 Task: Find connections with filter location Lembang with filter topic #fintechwith filter profile language Potuguese with filter current company Bharat Biotech  with filter school St. Francis College for Women with filter industry Technology, Information and Internet with filter service category Budgeting with filter keywords title Animal Shelter Board Member
Action: Mouse moved to (507, 45)
Screenshot: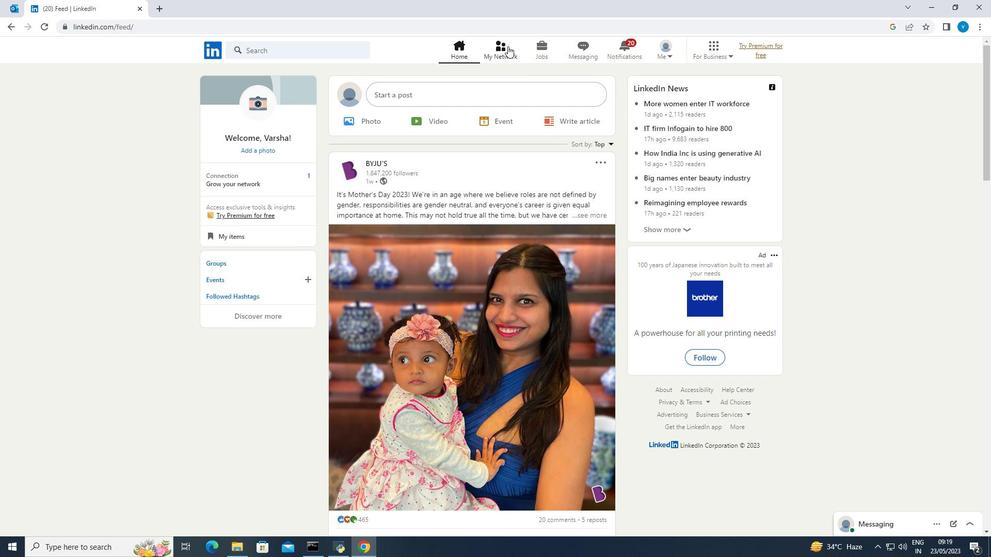 
Action: Mouse pressed left at (507, 45)
Screenshot: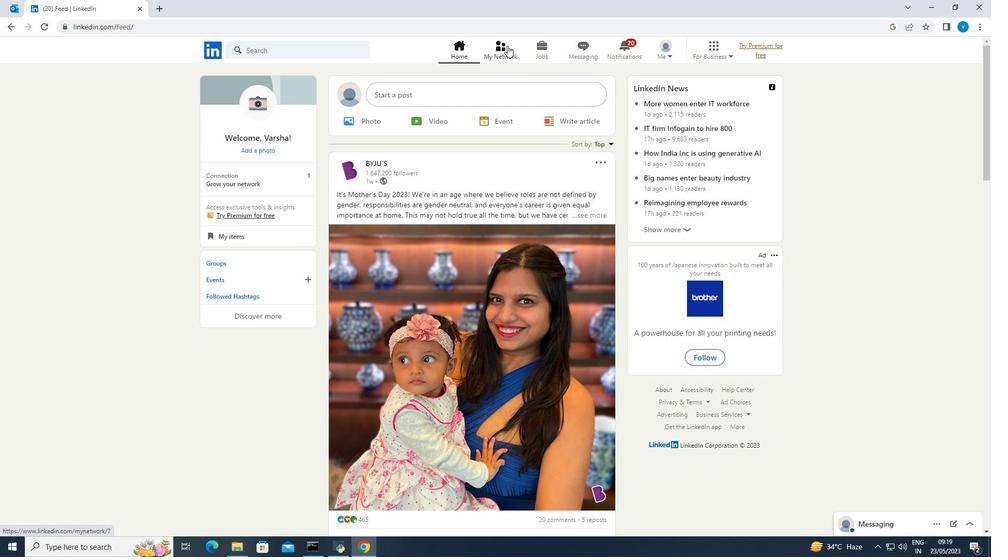
Action: Mouse moved to (295, 108)
Screenshot: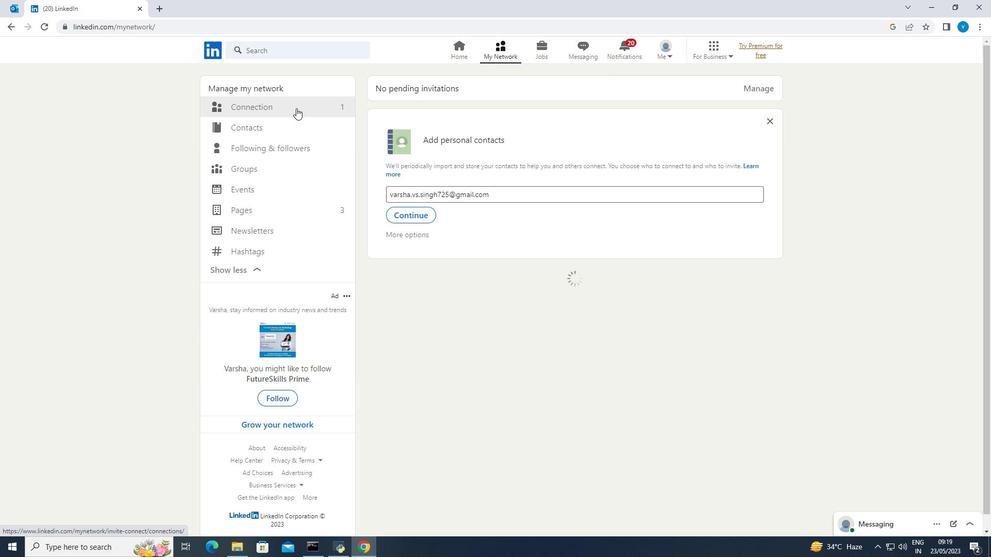 
Action: Mouse pressed left at (295, 108)
Screenshot: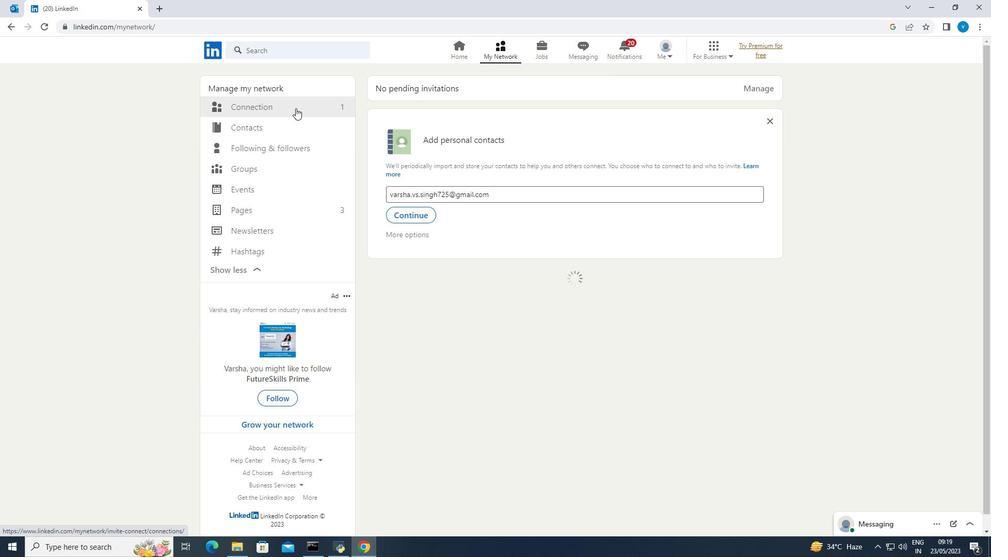 
Action: Mouse moved to (562, 108)
Screenshot: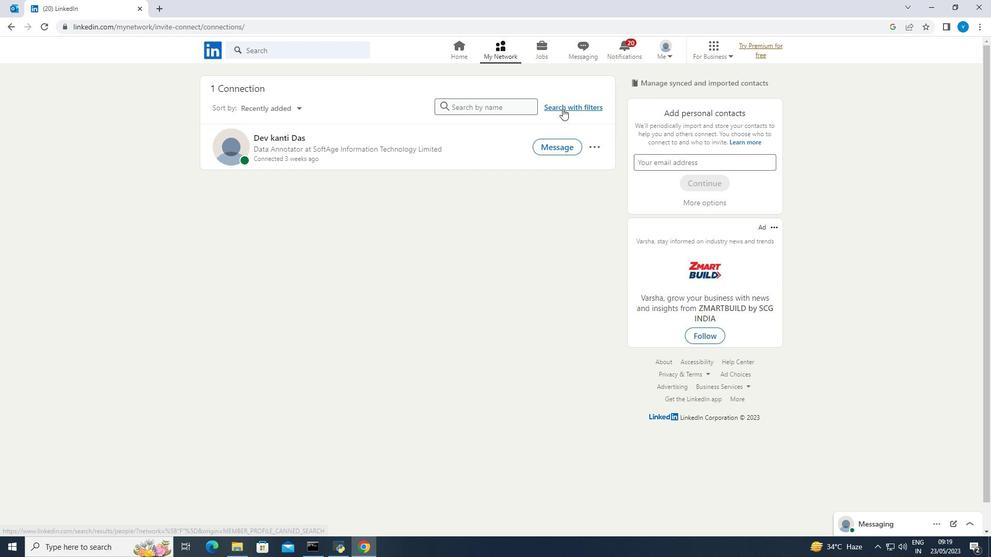 
Action: Mouse pressed left at (562, 108)
Screenshot: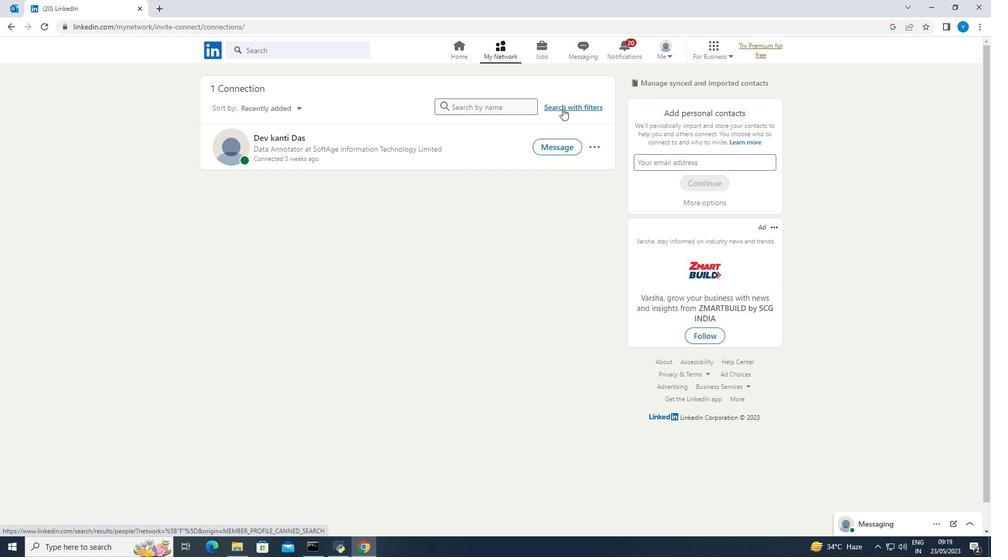 
Action: Mouse moved to (526, 81)
Screenshot: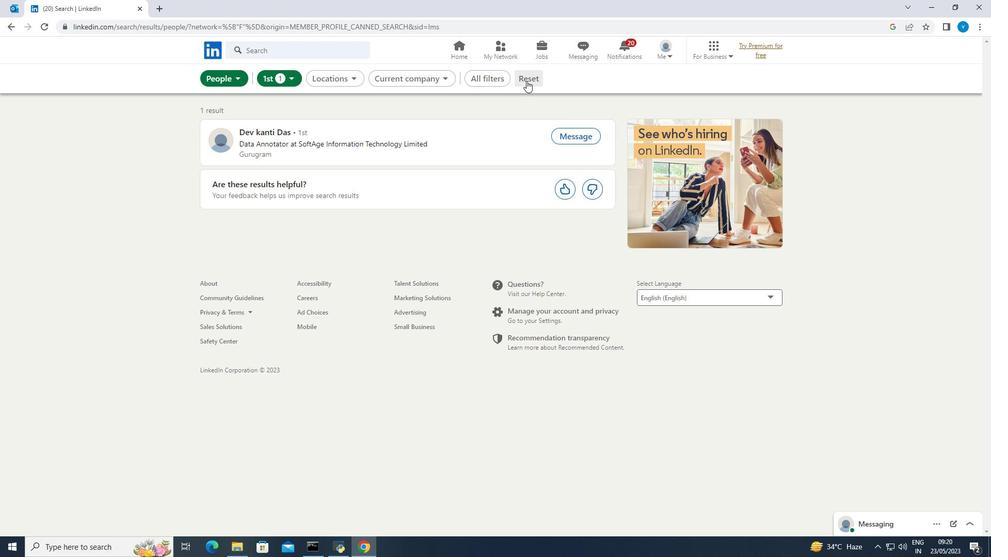 
Action: Mouse pressed left at (526, 81)
Screenshot: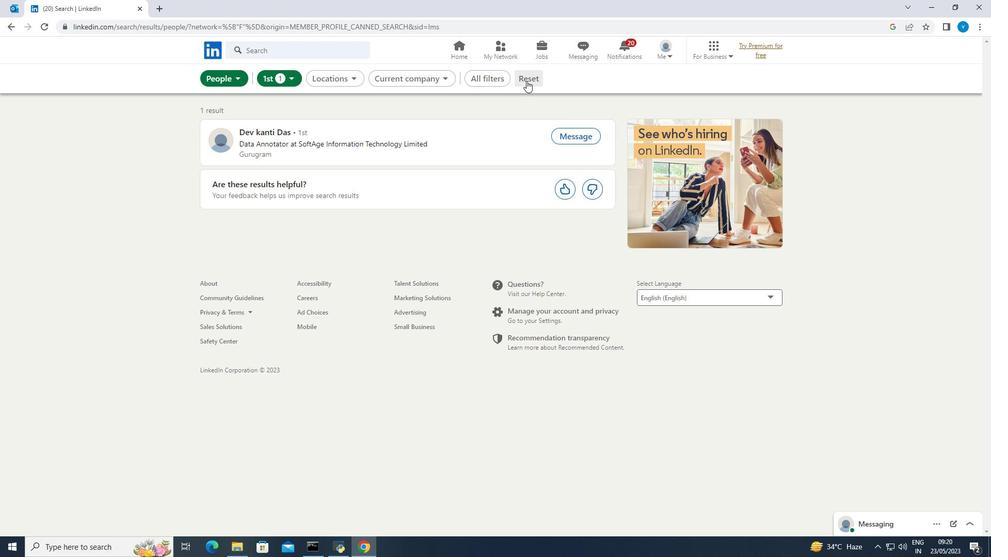 
Action: Mouse moved to (522, 81)
Screenshot: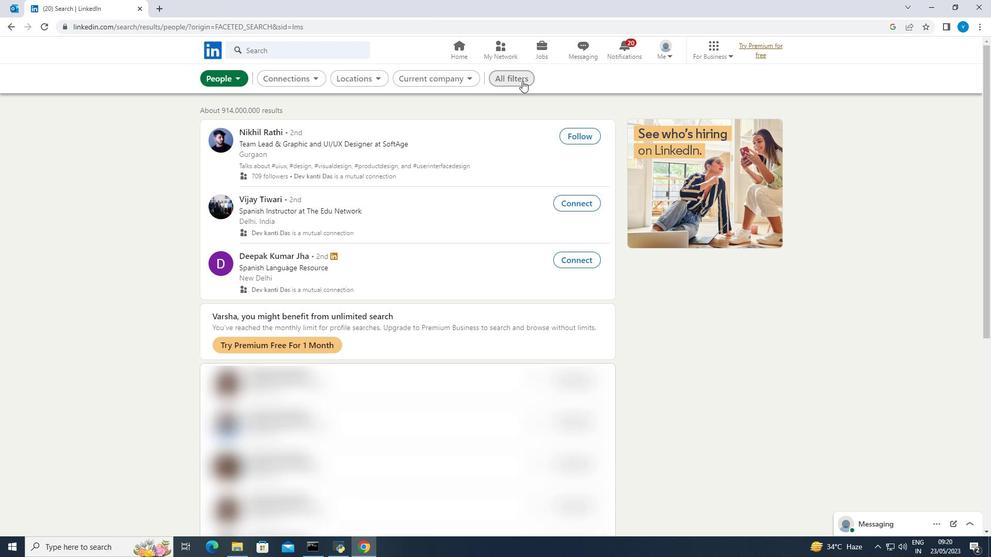 
Action: Mouse pressed left at (522, 81)
Screenshot: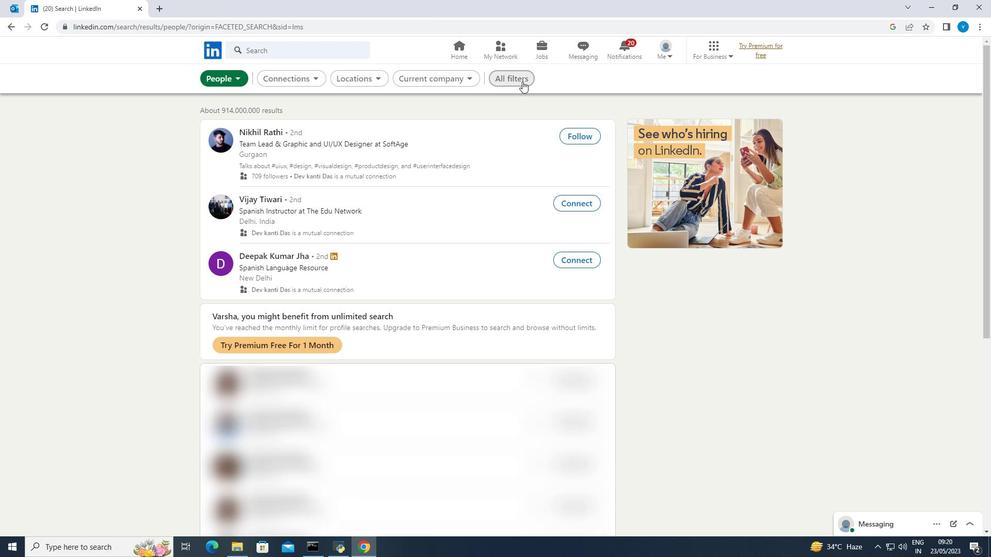 
Action: Mouse moved to (869, 396)
Screenshot: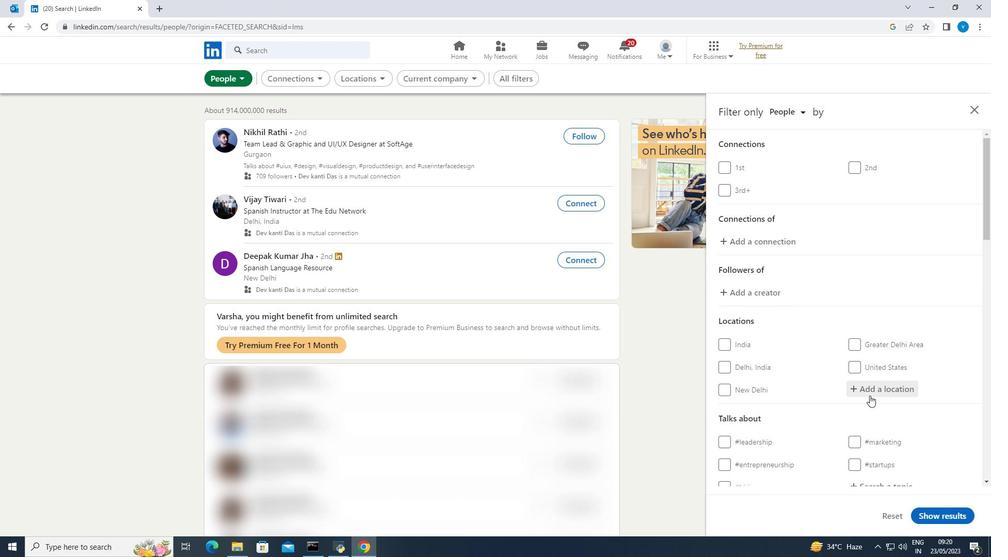 
Action: Mouse pressed left at (869, 396)
Screenshot: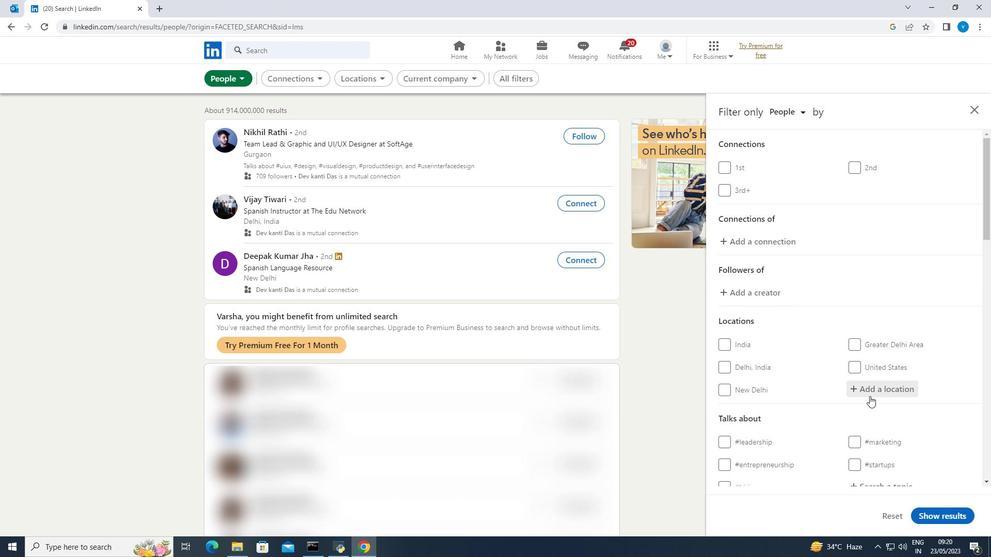 
Action: Mouse moved to (868, 390)
Screenshot: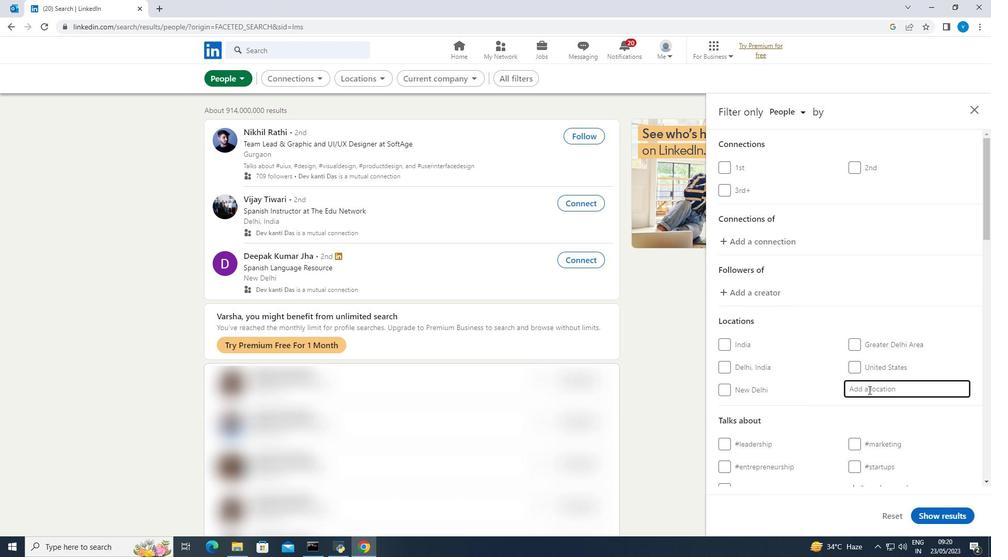 
Action: Key pressed <Key.shift><Key.shift><Key.shift><Key.shift>Lembang
Screenshot: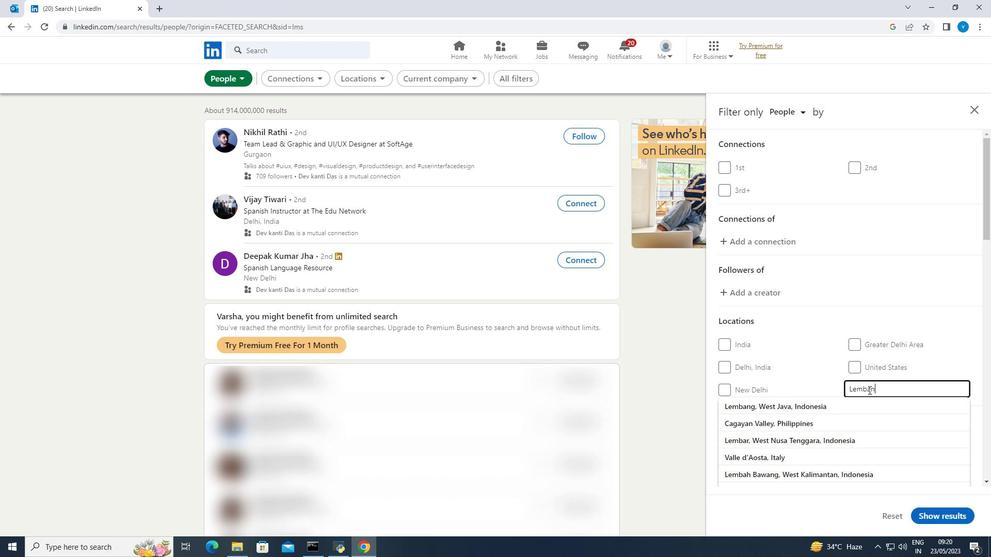 
Action: Mouse moved to (857, 401)
Screenshot: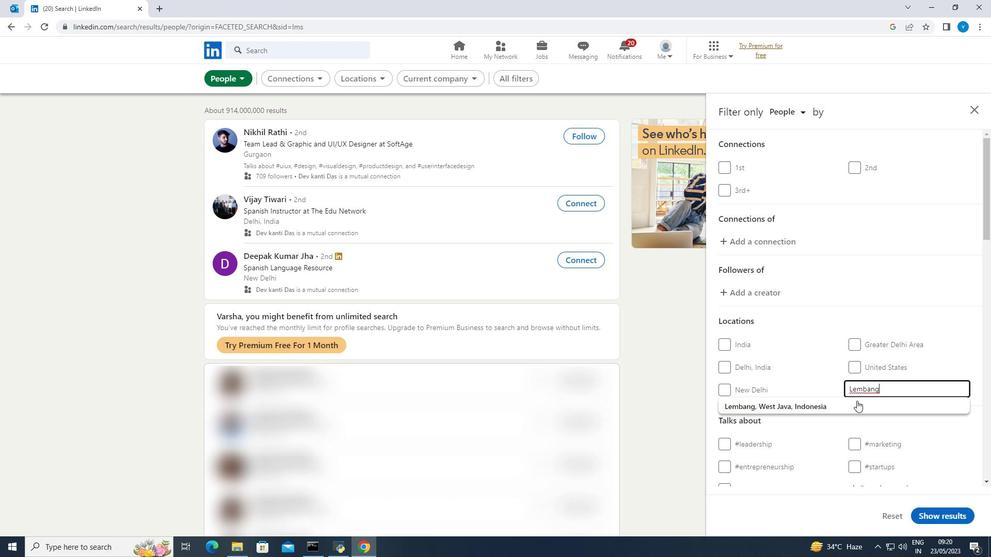 
Action: Mouse scrolled (857, 400) with delta (0, 0)
Screenshot: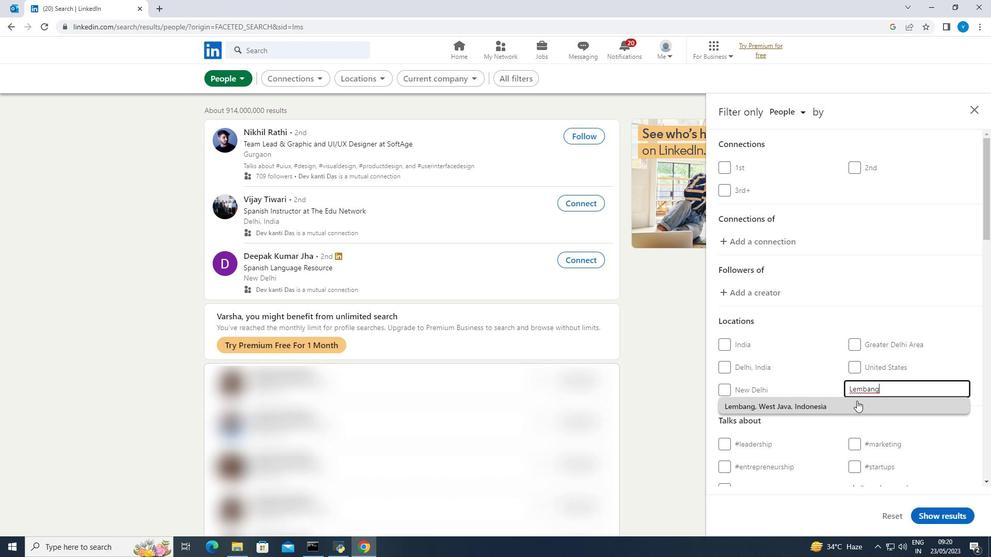 
Action: Mouse moved to (867, 433)
Screenshot: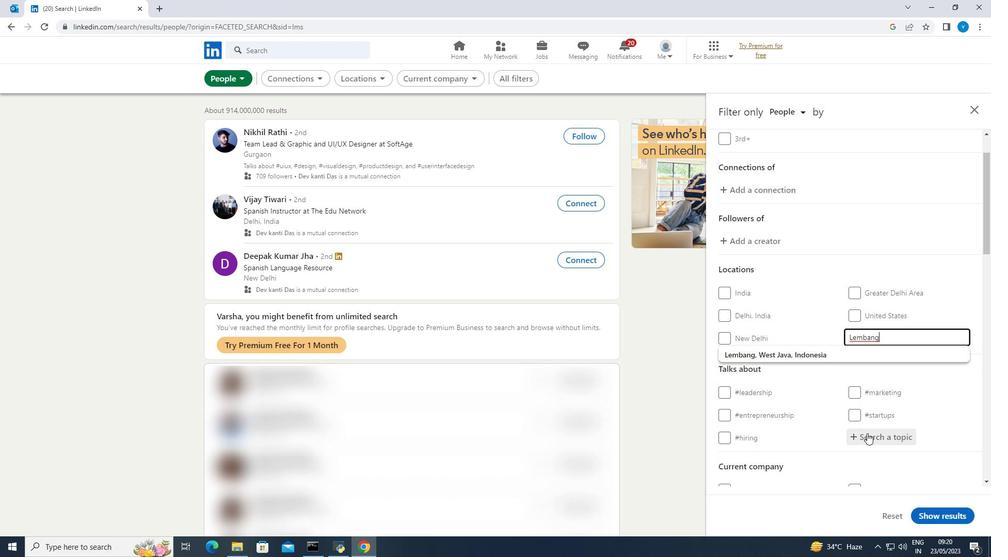 
Action: Mouse pressed left at (867, 433)
Screenshot: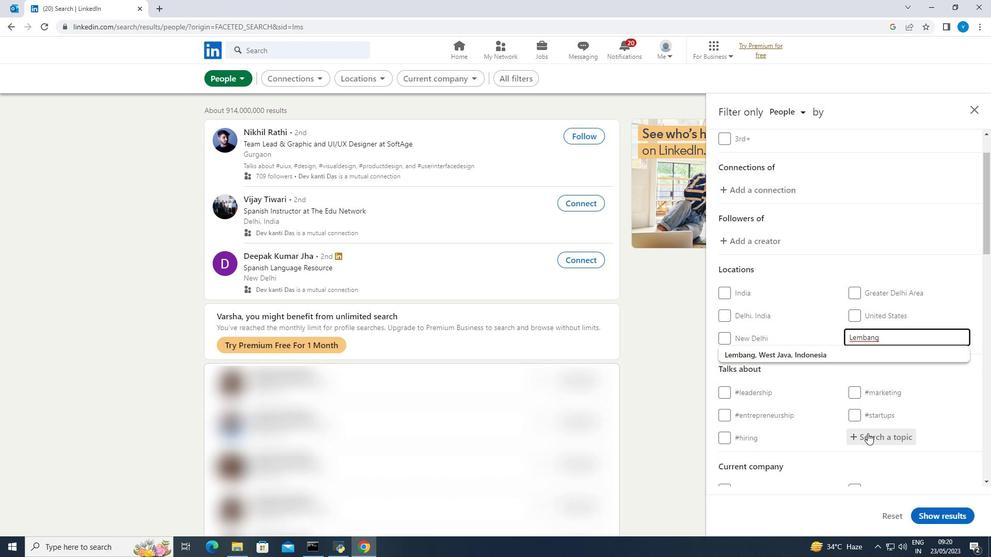 
Action: Key pressed fintech
Screenshot: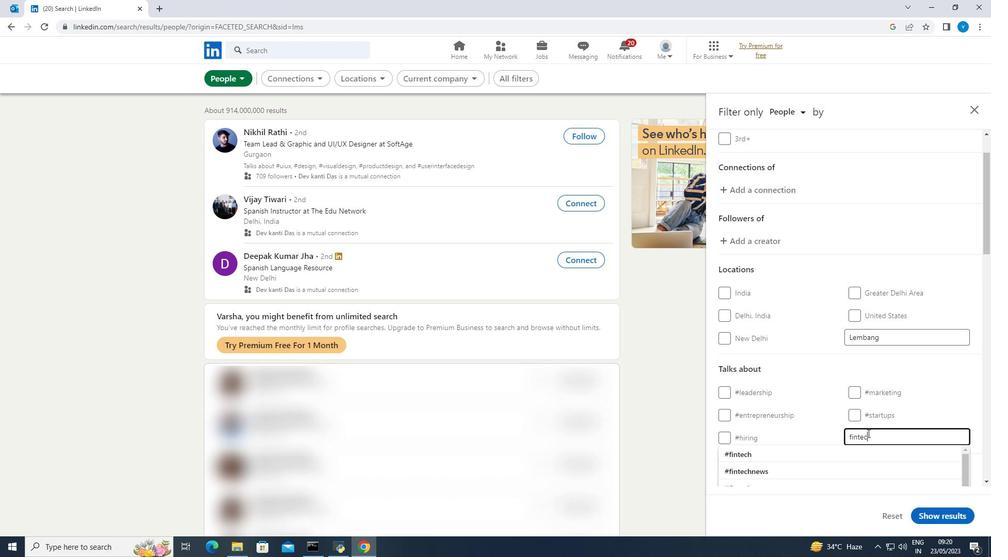 
Action: Mouse moved to (811, 416)
Screenshot: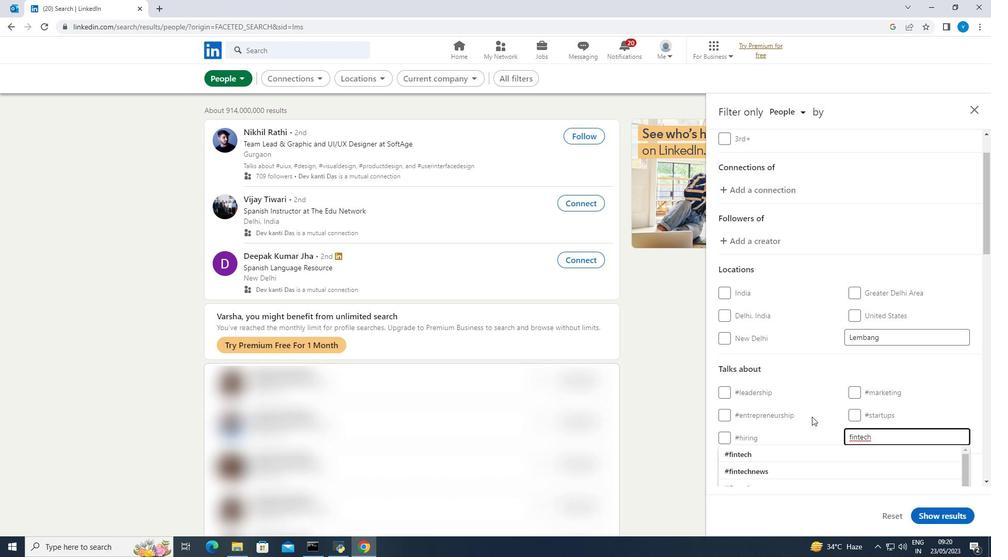 
Action: Mouse scrolled (811, 416) with delta (0, 0)
Screenshot: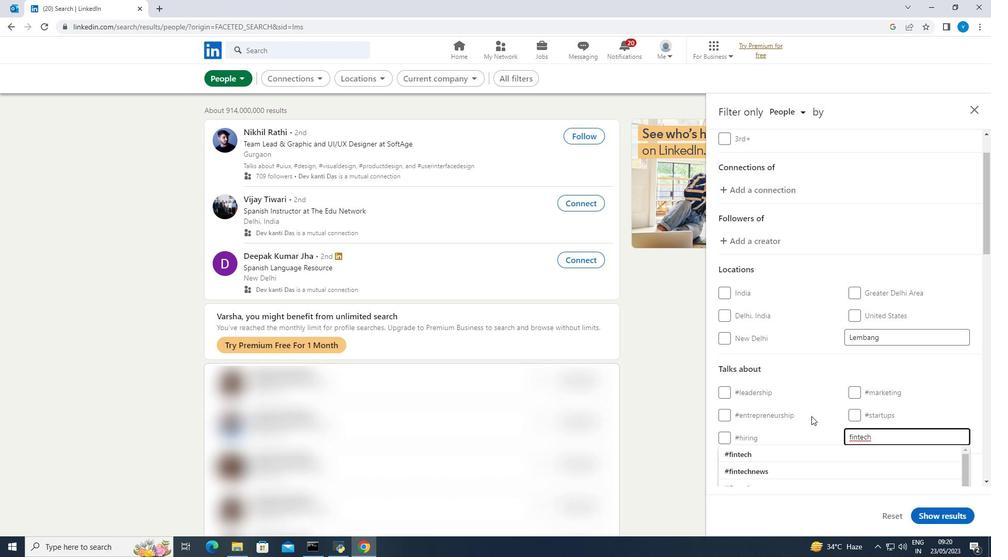 
Action: Mouse moved to (813, 407)
Screenshot: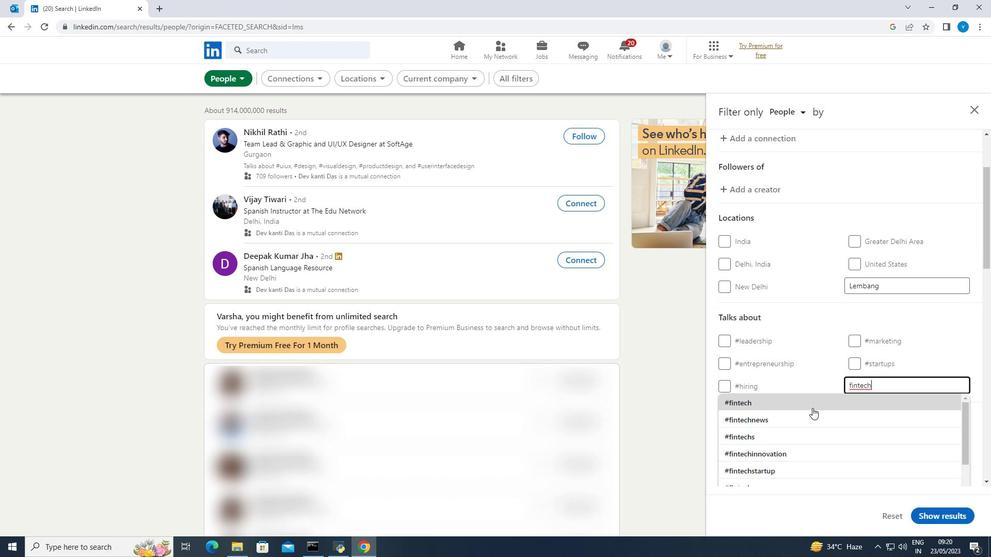 
Action: Mouse pressed left at (813, 407)
Screenshot: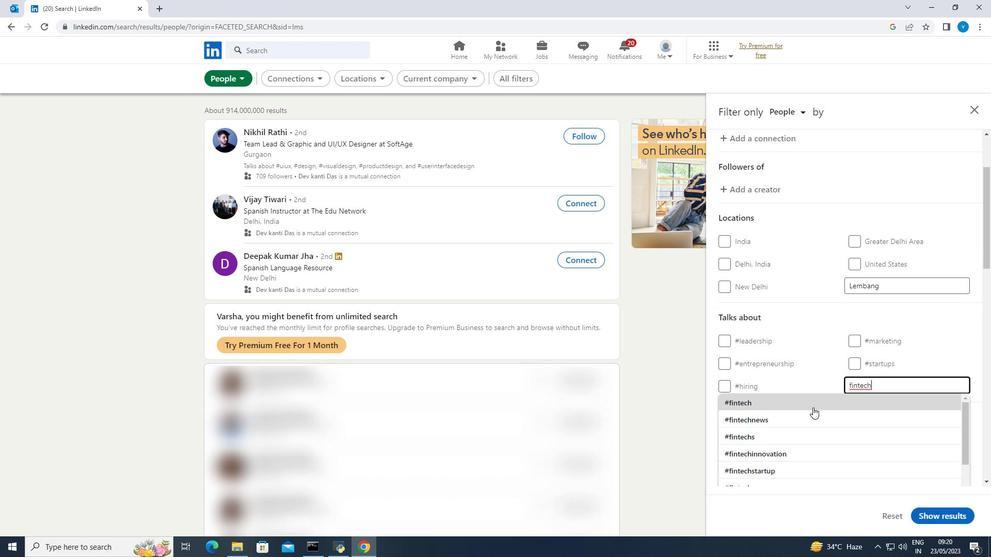 
Action: Mouse moved to (814, 406)
Screenshot: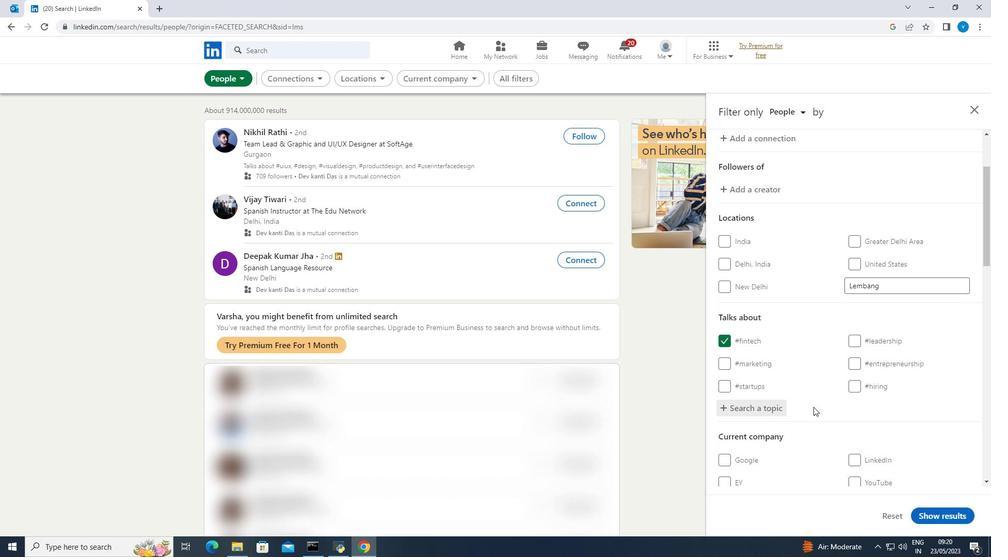 
Action: Mouse scrolled (814, 405) with delta (0, 0)
Screenshot: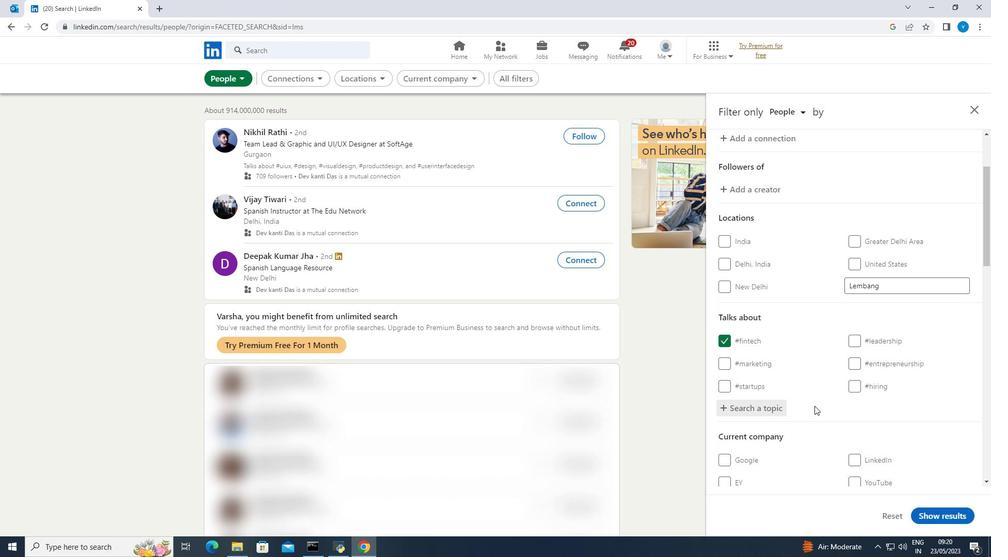 
Action: Mouse scrolled (814, 405) with delta (0, 0)
Screenshot: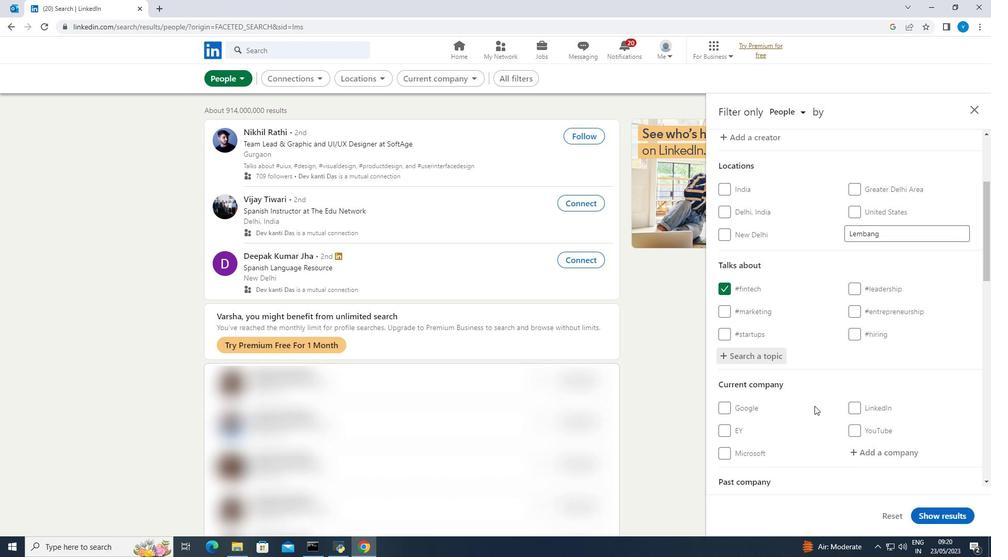 
Action: Mouse scrolled (814, 405) with delta (0, 0)
Screenshot: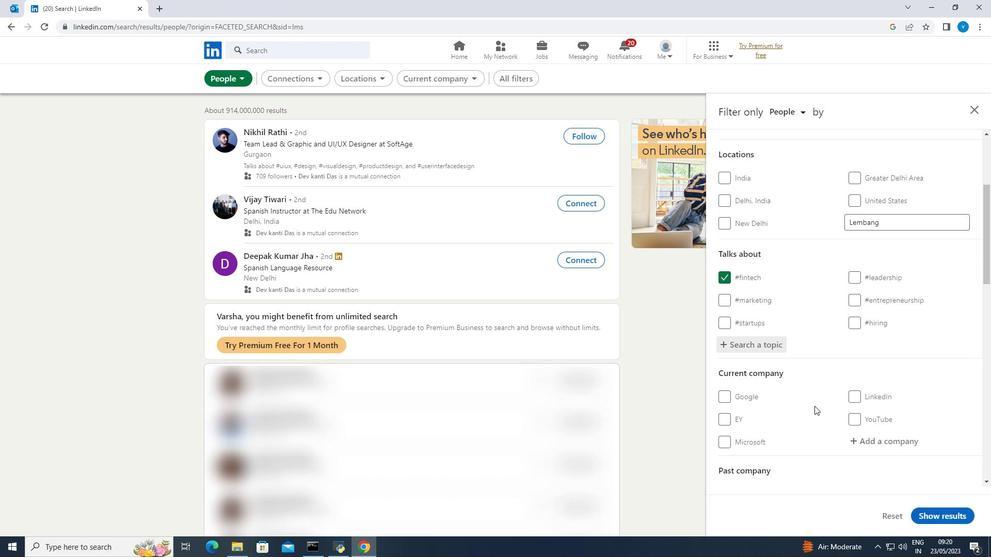 
Action: Mouse scrolled (814, 405) with delta (0, 0)
Screenshot: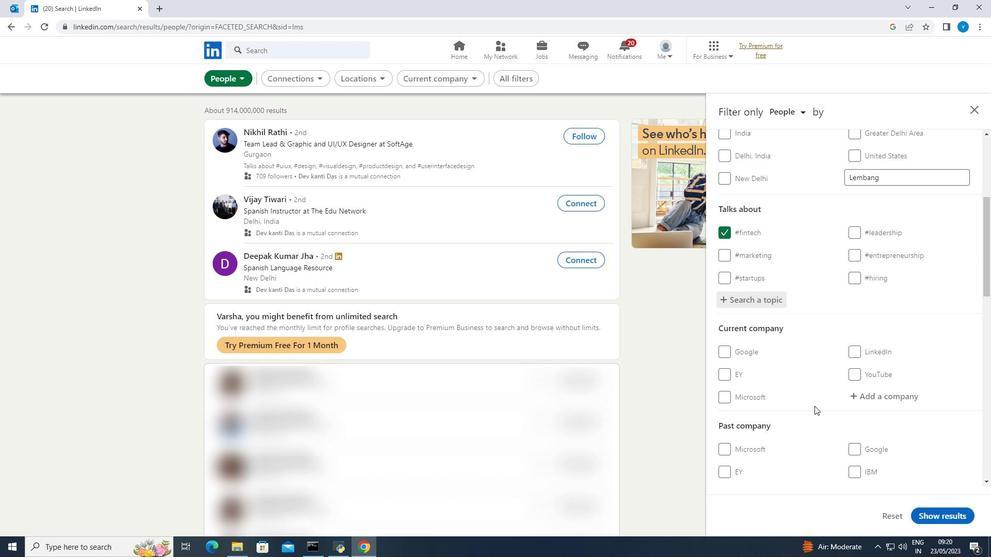 
Action: Mouse scrolled (814, 405) with delta (0, 0)
Screenshot: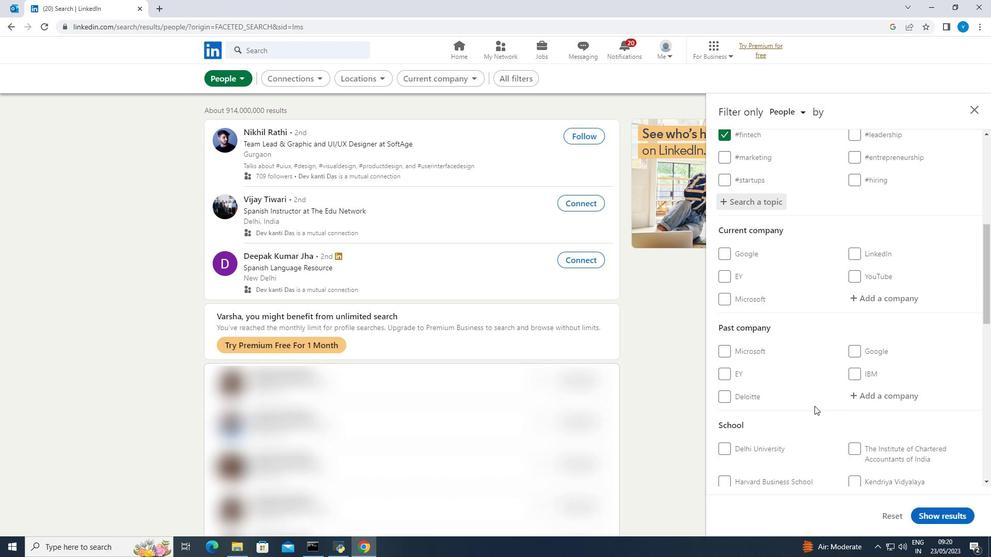
Action: Mouse scrolled (814, 405) with delta (0, 0)
Screenshot: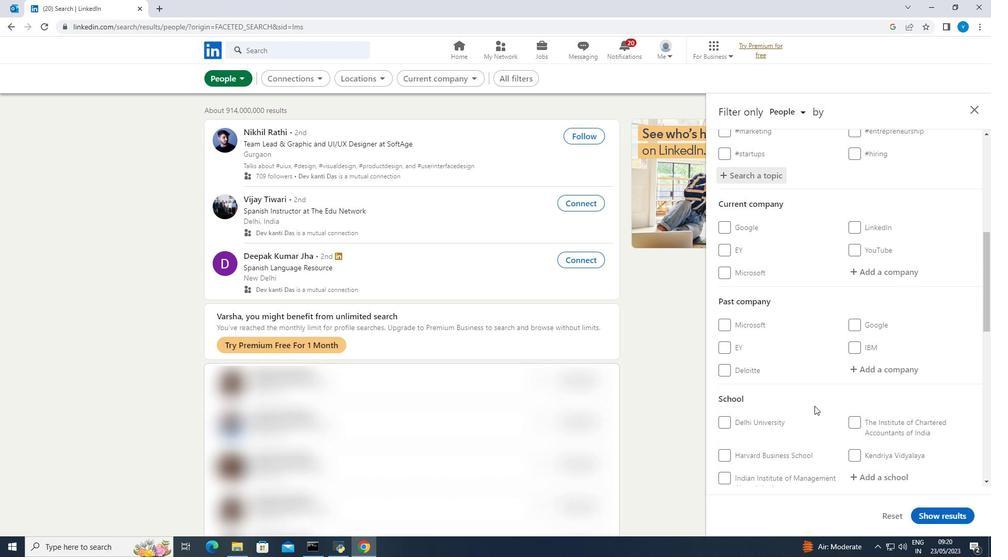 
Action: Mouse scrolled (814, 405) with delta (0, 0)
Screenshot: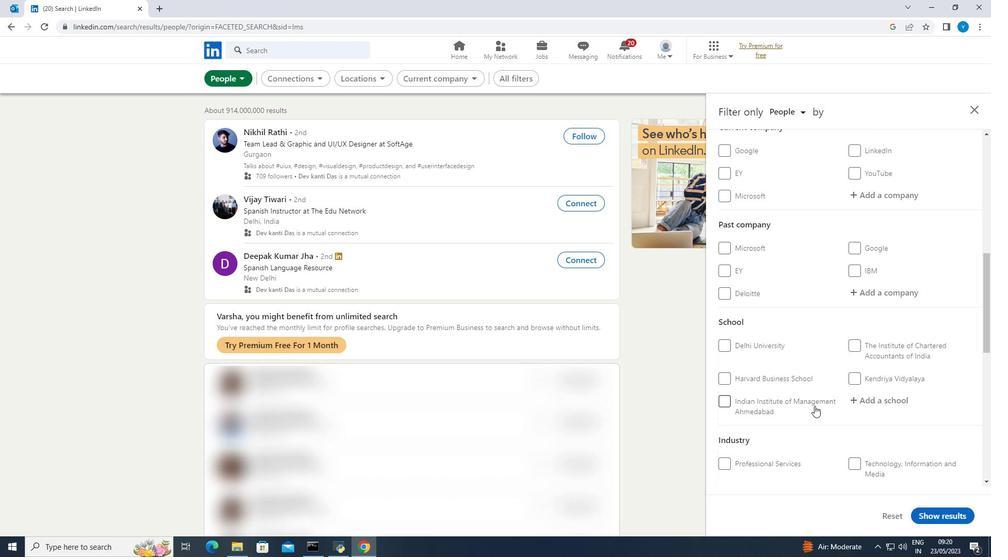 
Action: Mouse scrolled (814, 405) with delta (0, 0)
Screenshot: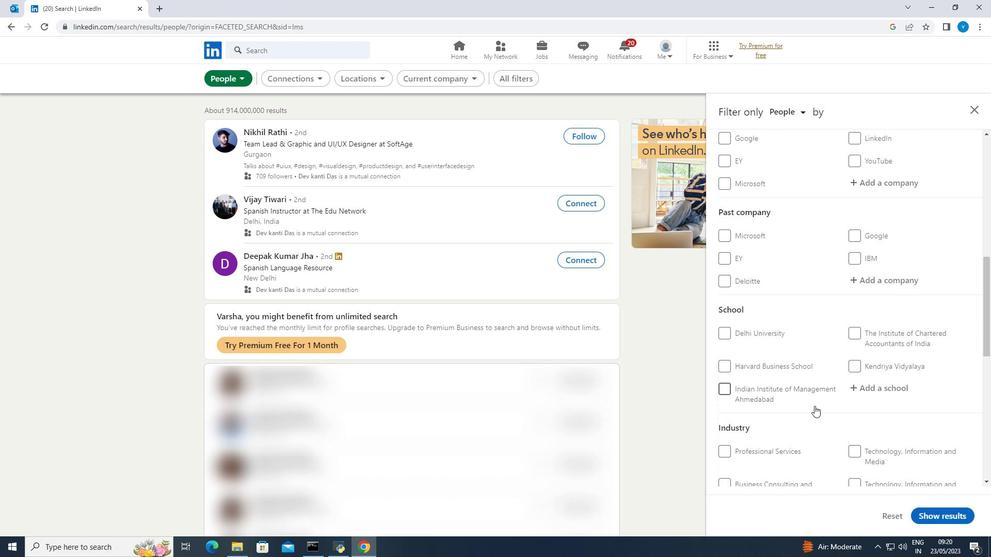 
Action: Mouse scrolled (814, 405) with delta (0, 0)
Screenshot: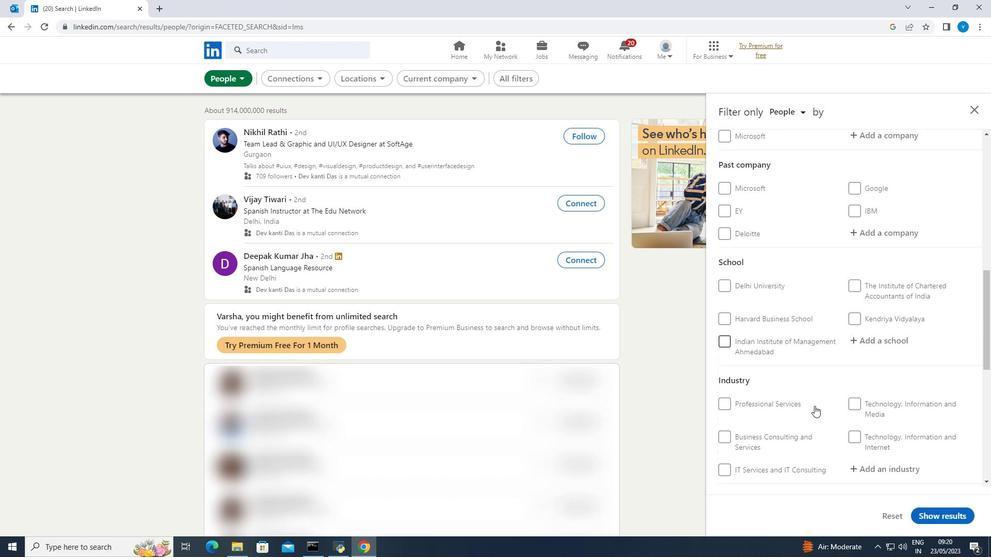 
Action: Mouse scrolled (814, 405) with delta (0, 0)
Screenshot: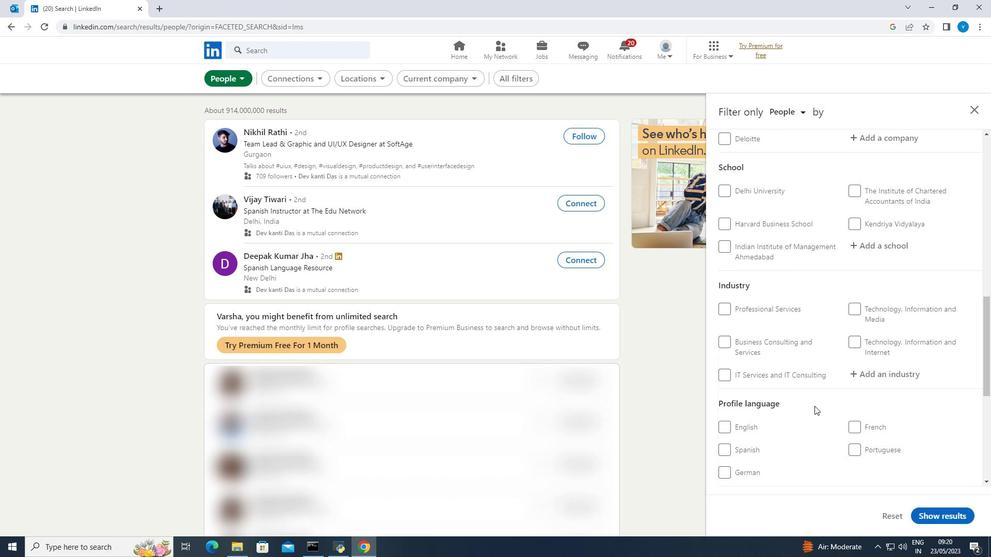 
Action: Mouse moved to (853, 398)
Screenshot: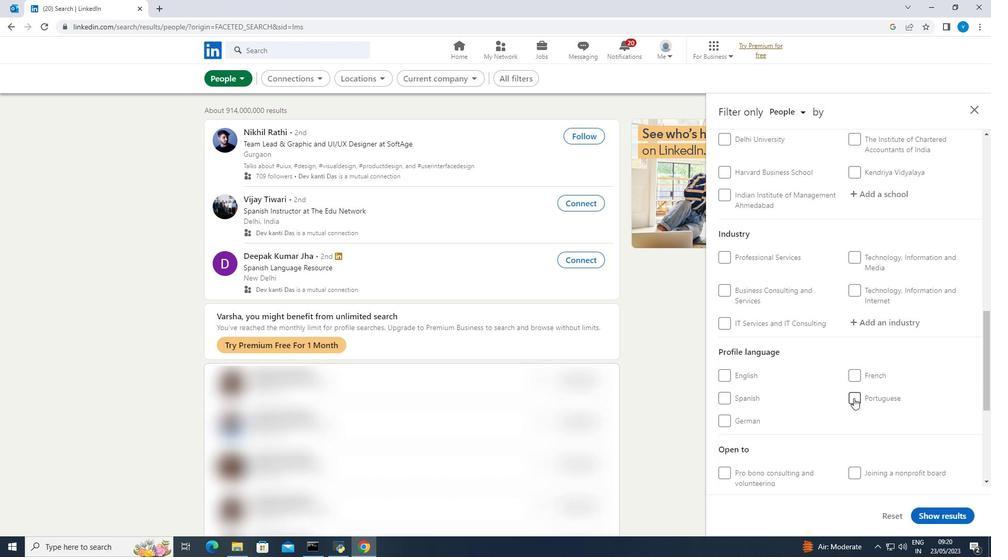 
Action: Mouse pressed left at (853, 398)
Screenshot: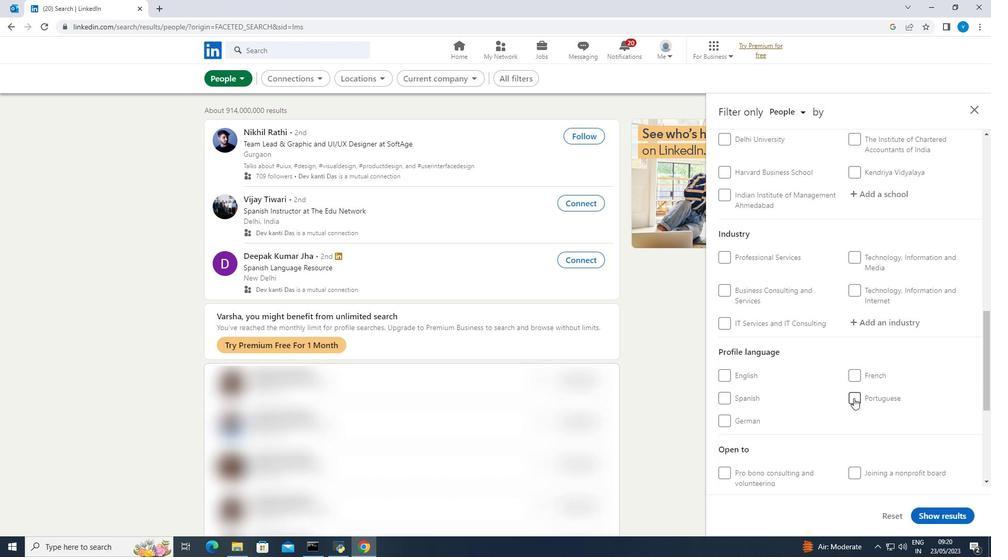 
Action: Mouse moved to (820, 387)
Screenshot: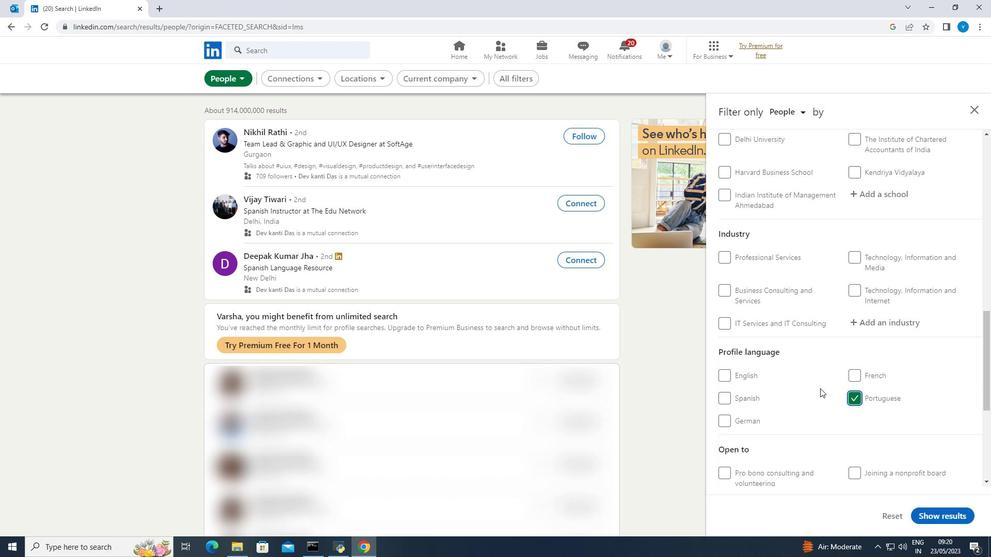 
Action: Mouse scrolled (820, 387) with delta (0, 0)
Screenshot: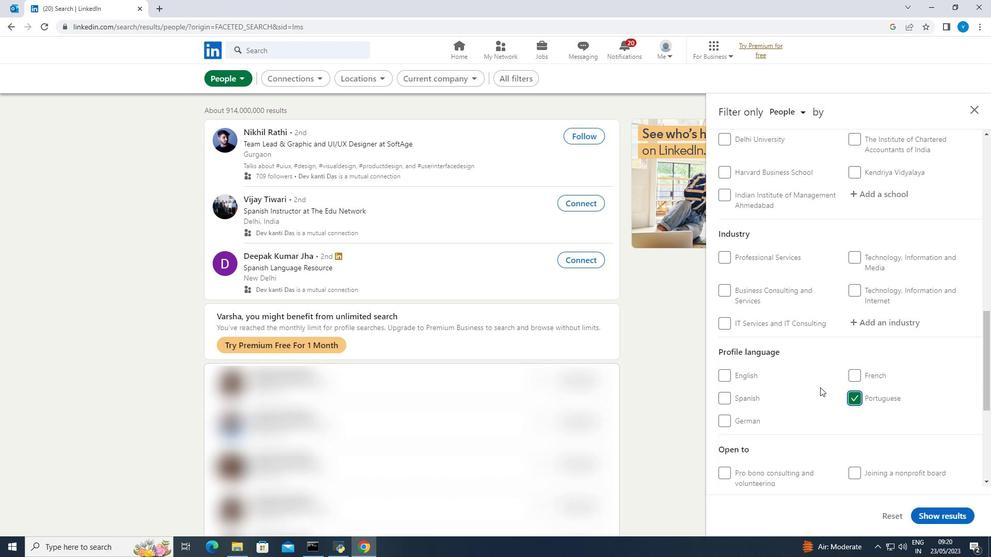 
Action: Mouse scrolled (820, 387) with delta (0, 0)
Screenshot: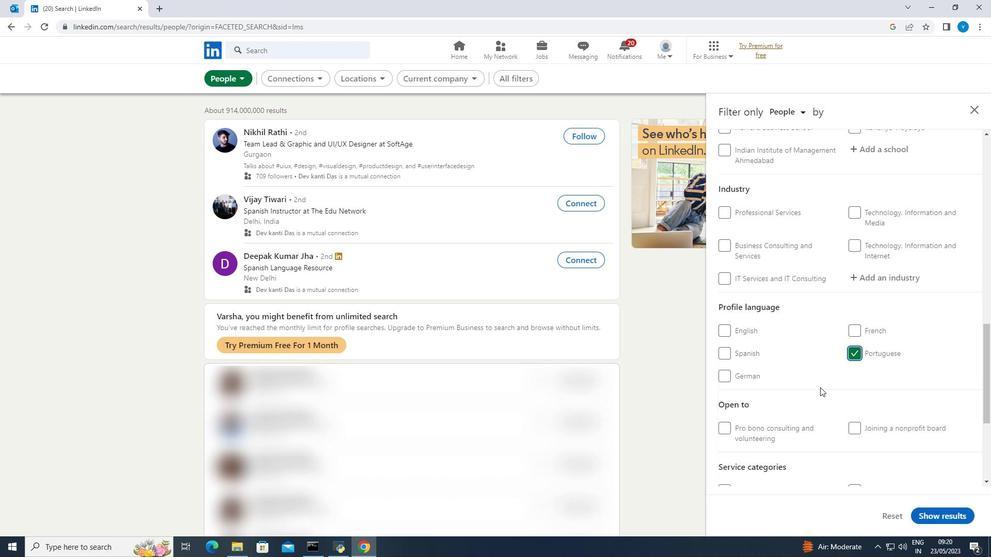 
Action: Mouse scrolled (820, 388) with delta (0, 0)
Screenshot: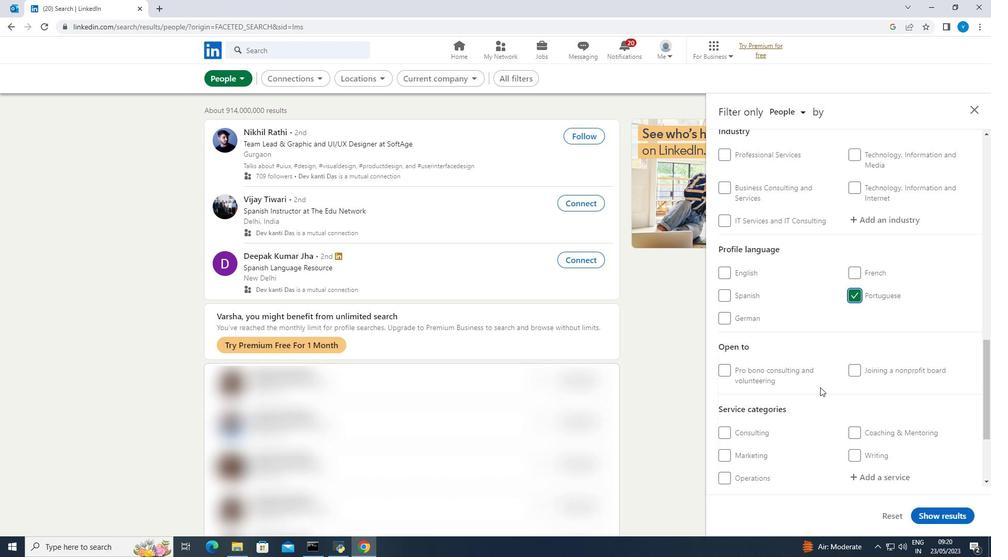 
Action: Mouse scrolled (820, 388) with delta (0, 0)
Screenshot: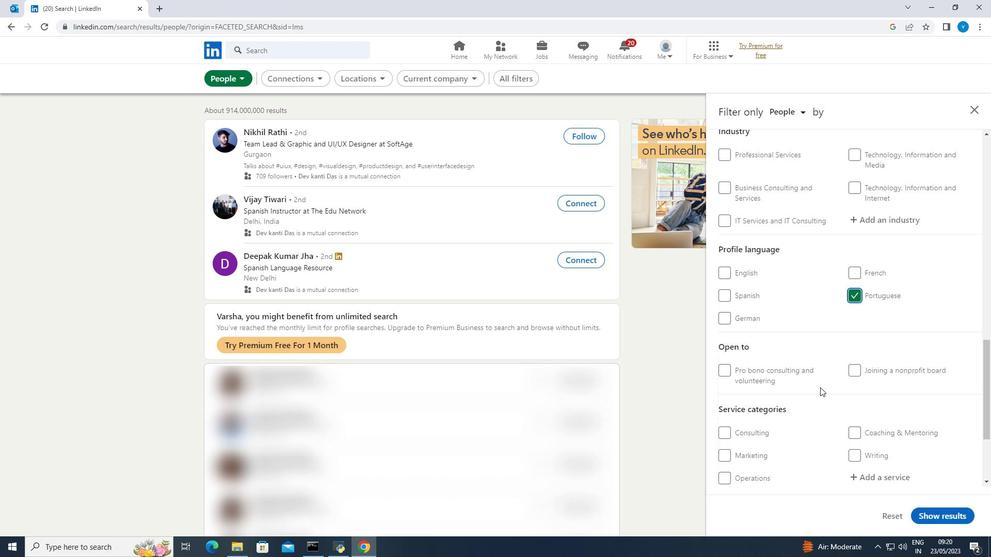
Action: Mouse scrolled (820, 388) with delta (0, 0)
Screenshot: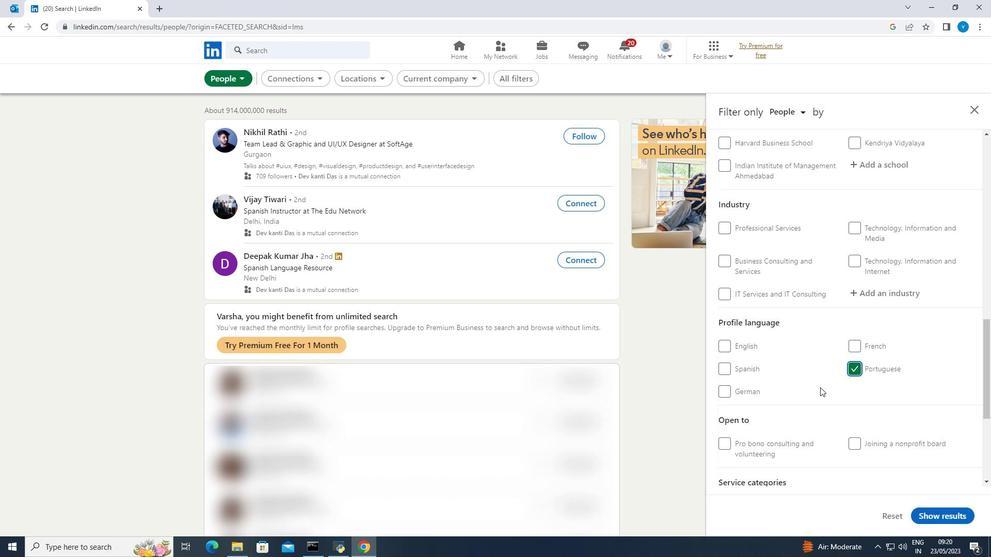 
Action: Mouse scrolled (820, 388) with delta (0, 0)
Screenshot: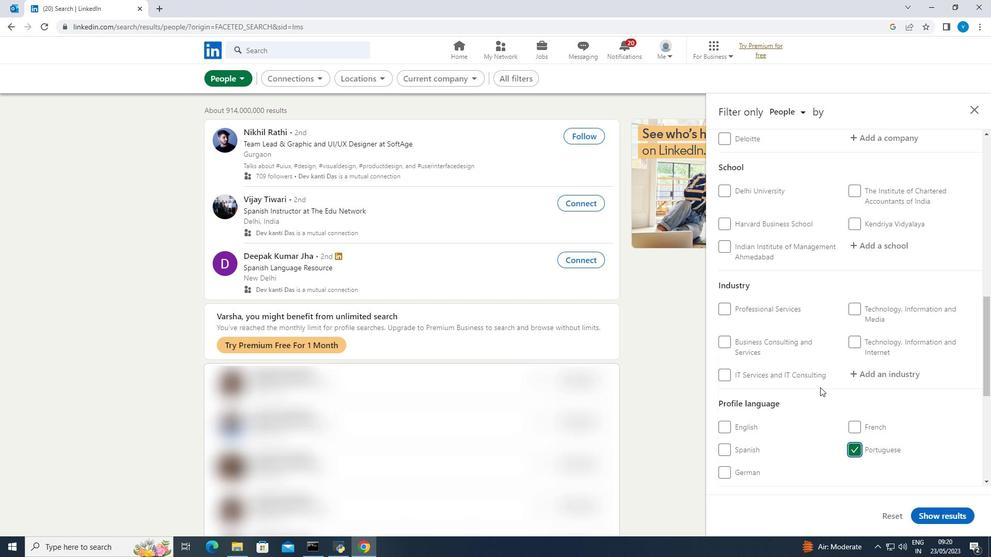 
Action: Mouse scrolled (820, 388) with delta (0, 0)
Screenshot: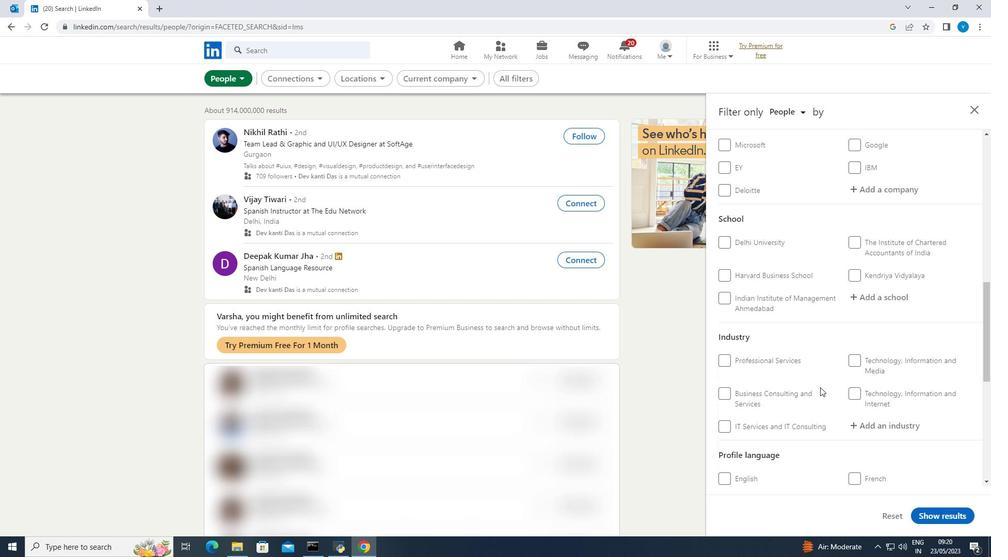
Action: Mouse scrolled (820, 388) with delta (0, 0)
Screenshot: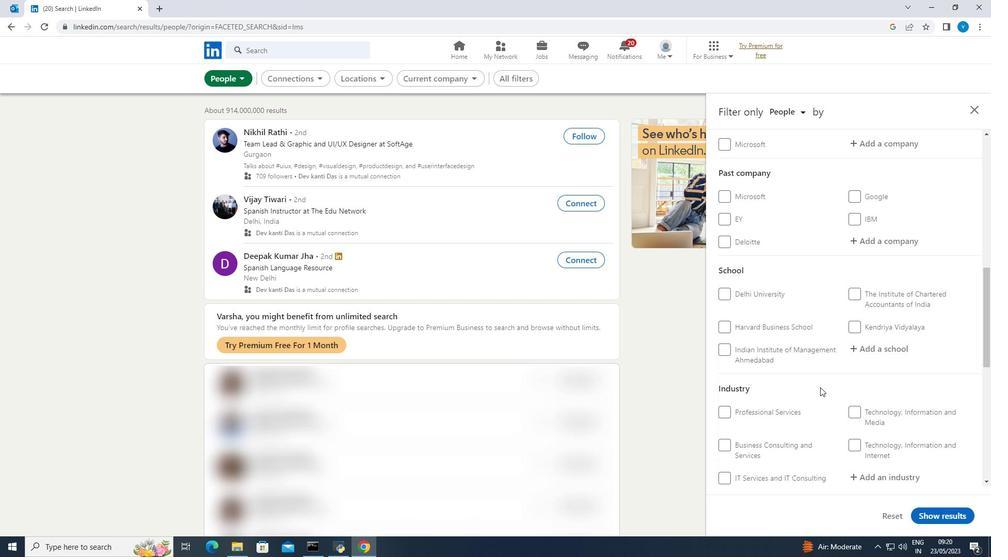 
Action: Mouse scrolled (820, 388) with delta (0, 0)
Screenshot: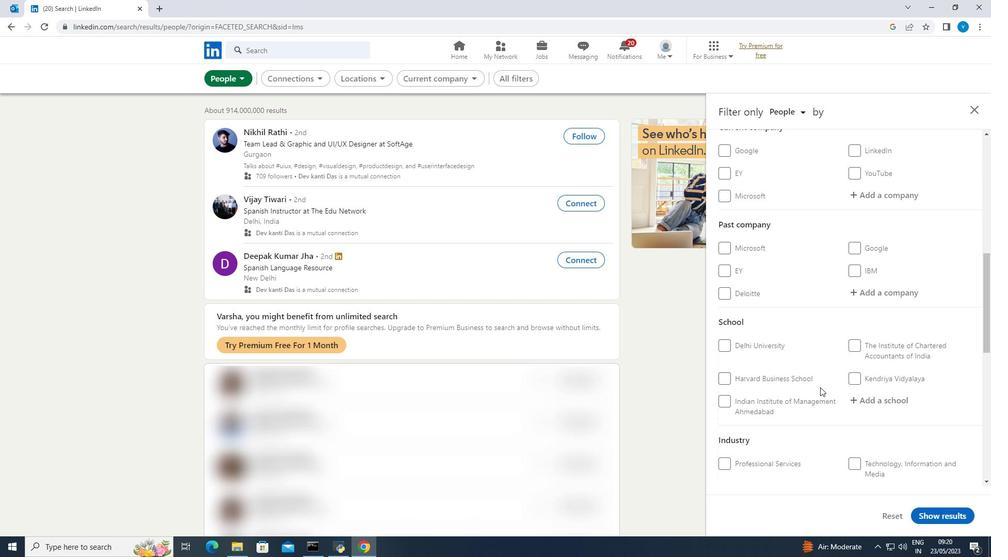 
Action: Mouse scrolled (820, 388) with delta (0, 0)
Screenshot: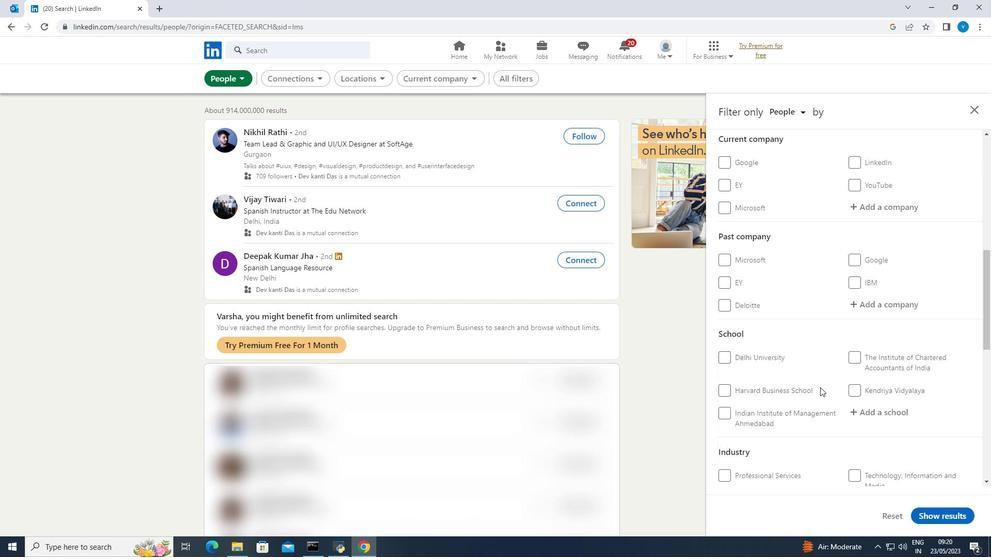 
Action: Mouse moved to (868, 299)
Screenshot: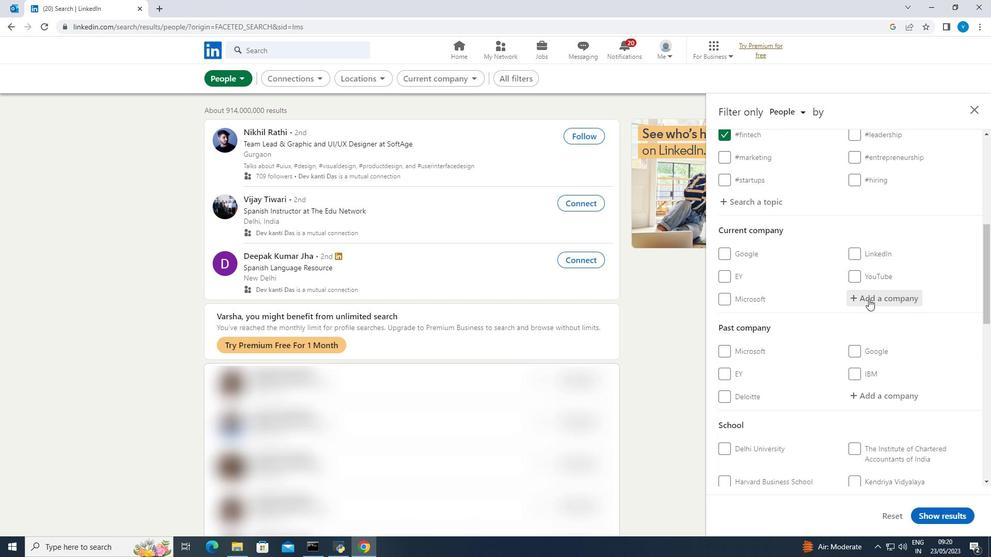 
Action: Mouse pressed left at (868, 299)
Screenshot: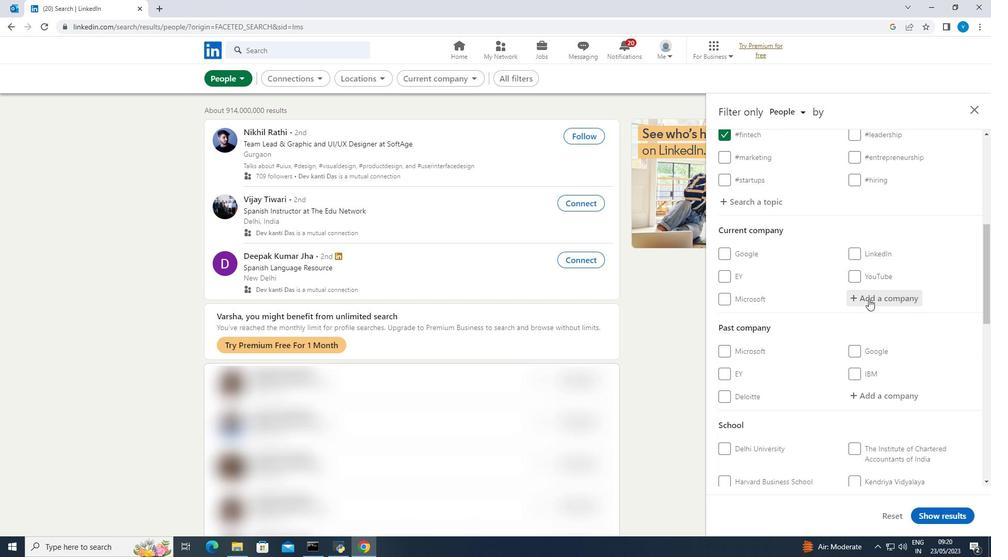 
Action: Key pressed <Key.shift>Bharat
Screenshot: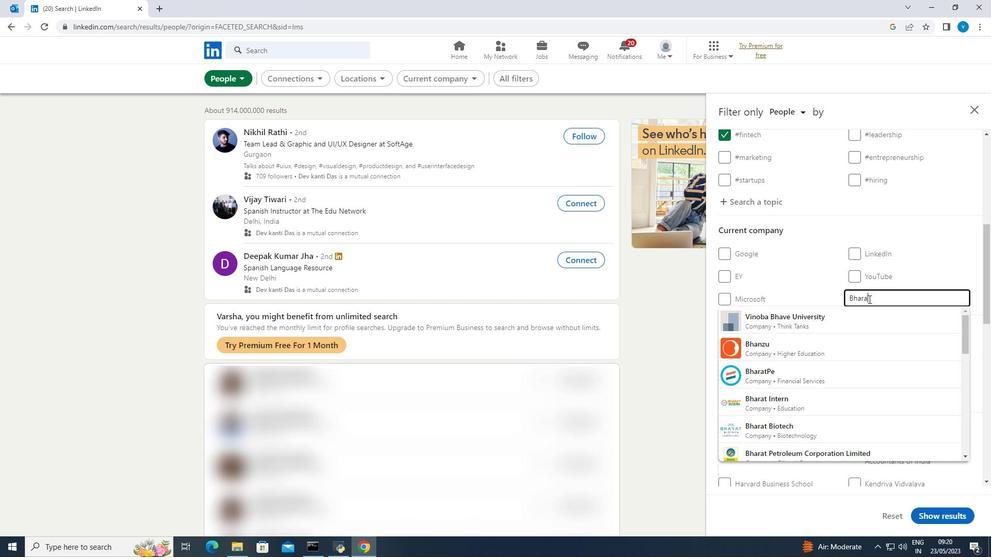 
Action: Mouse moved to (841, 372)
Screenshot: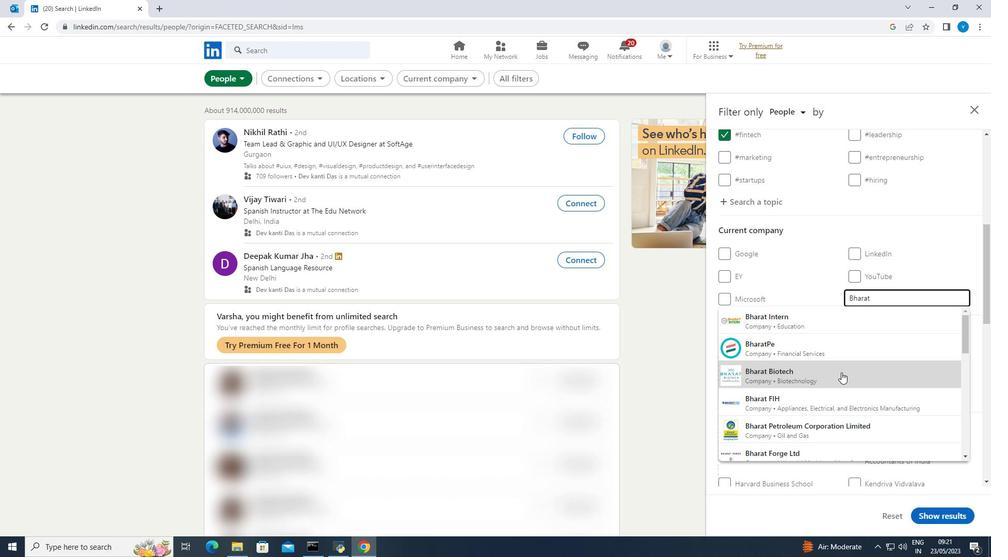 
Action: Mouse pressed left at (841, 372)
Screenshot: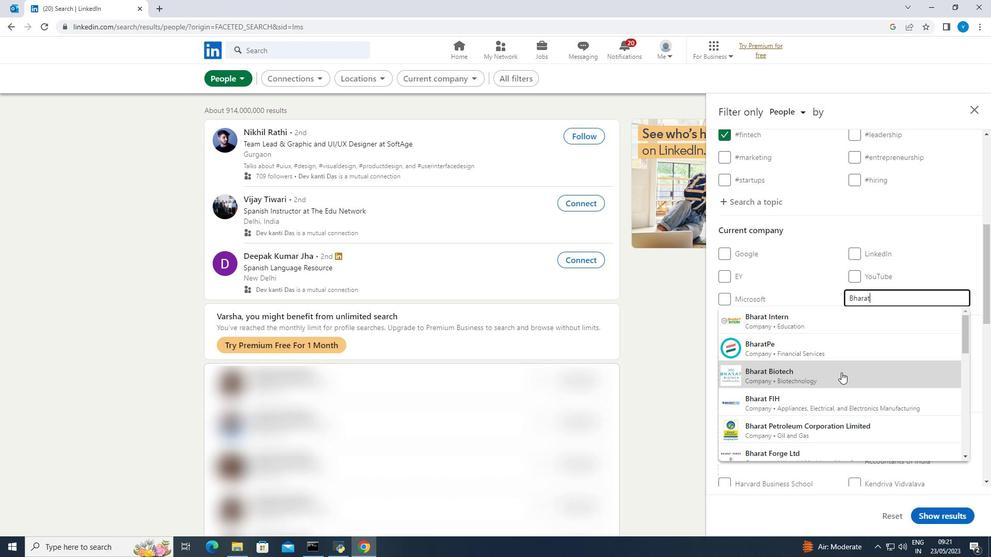 
Action: Mouse scrolled (841, 372) with delta (0, 0)
Screenshot: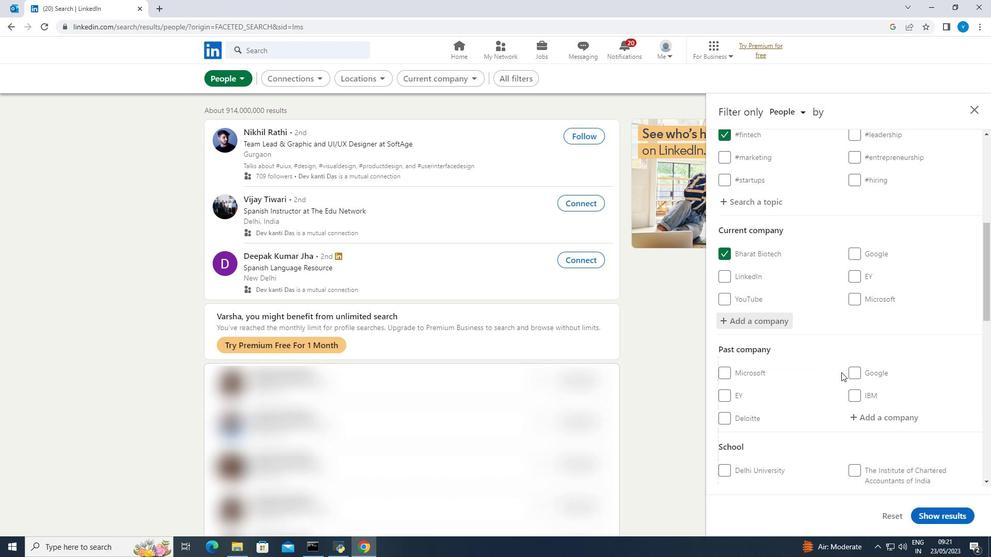 
Action: Mouse scrolled (841, 372) with delta (0, 0)
Screenshot: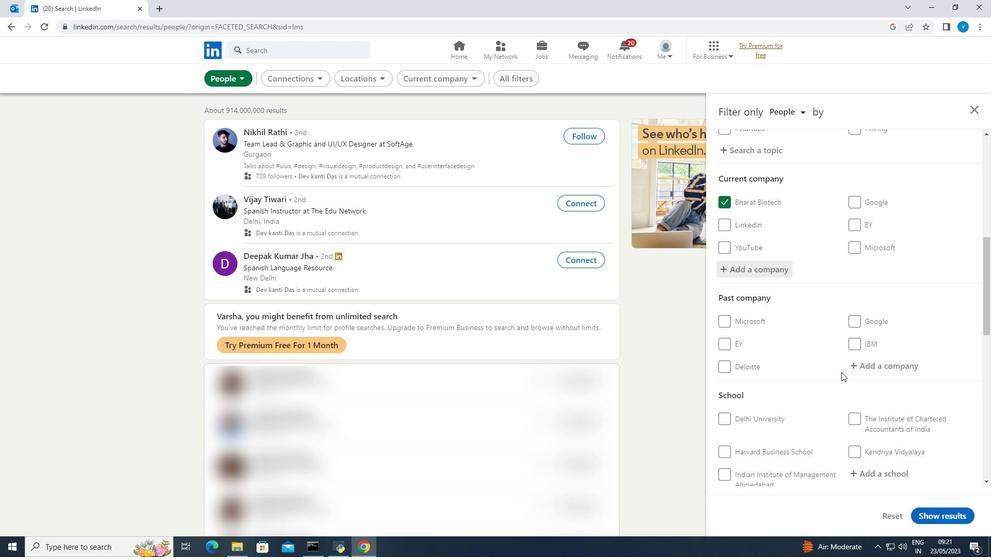 
Action: Mouse scrolled (841, 372) with delta (0, 0)
Screenshot: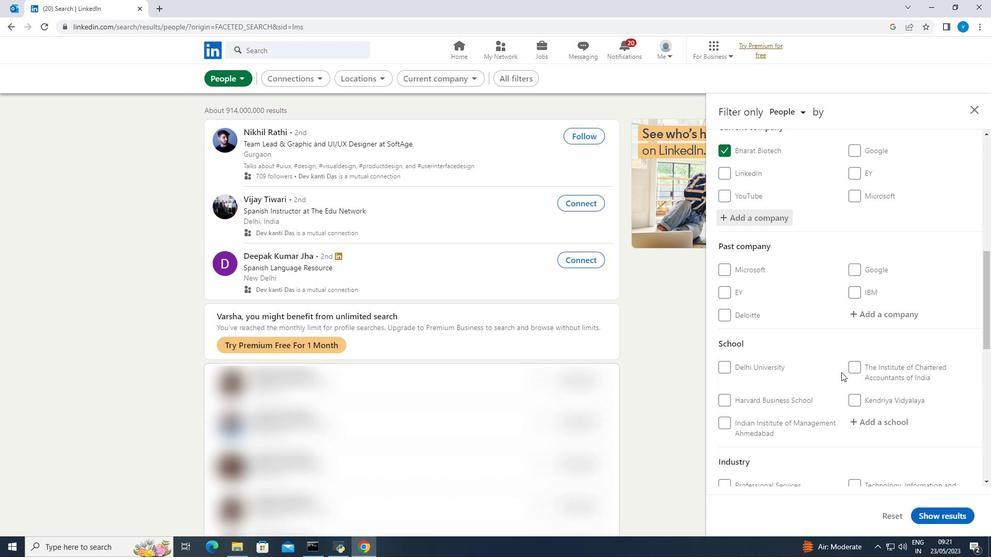 
Action: Mouse moved to (865, 367)
Screenshot: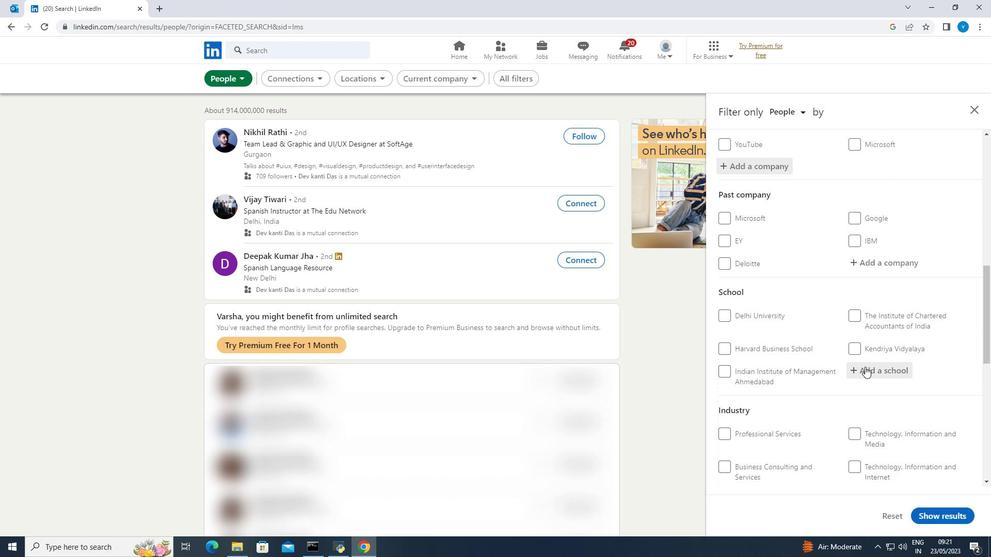 
Action: Mouse pressed left at (865, 367)
Screenshot: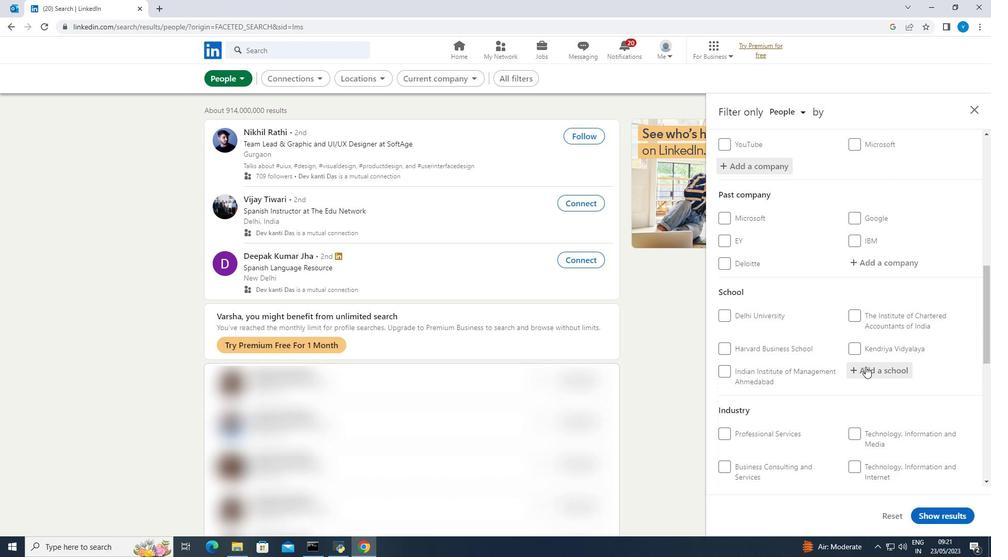 
Action: Key pressed <Key.shift><Key.shift>St.<Key.space><Key.shift><Key.shift><Key.shift>Francis<Key.space><Key.shift><Key.shift><Key.shift><Key.shift><Key.shift>College<Key.space>for
Screenshot: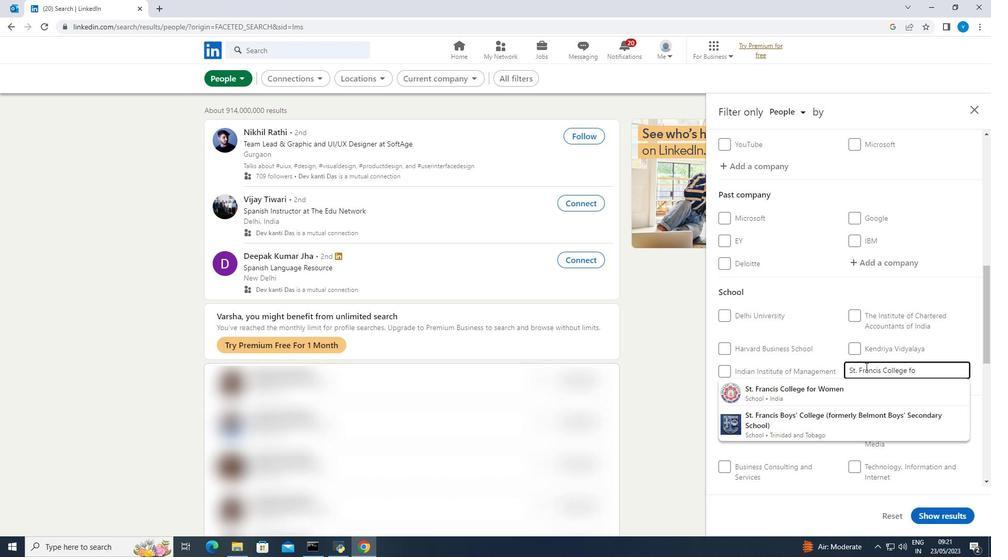 
Action: Mouse moved to (859, 386)
Screenshot: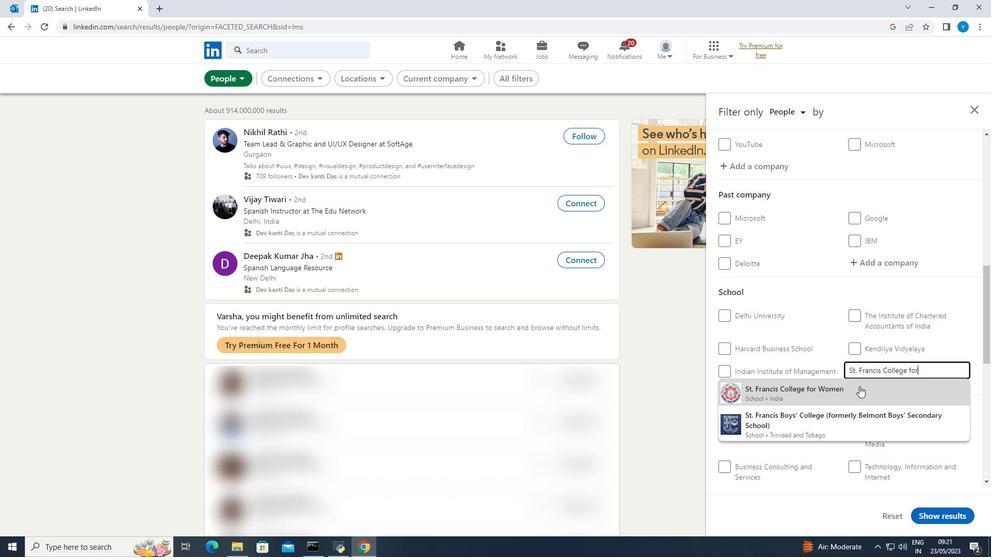 
Action: Mouse pressed left at (859, 386)
Screenshot: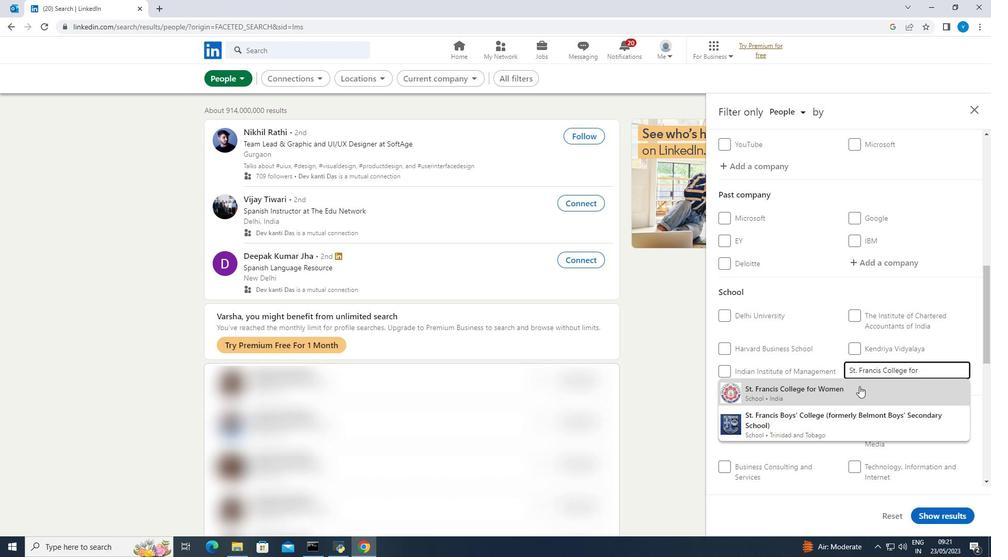
Action: Mouse scrolled (859, 386) with delta (0, 0)
Screenshot: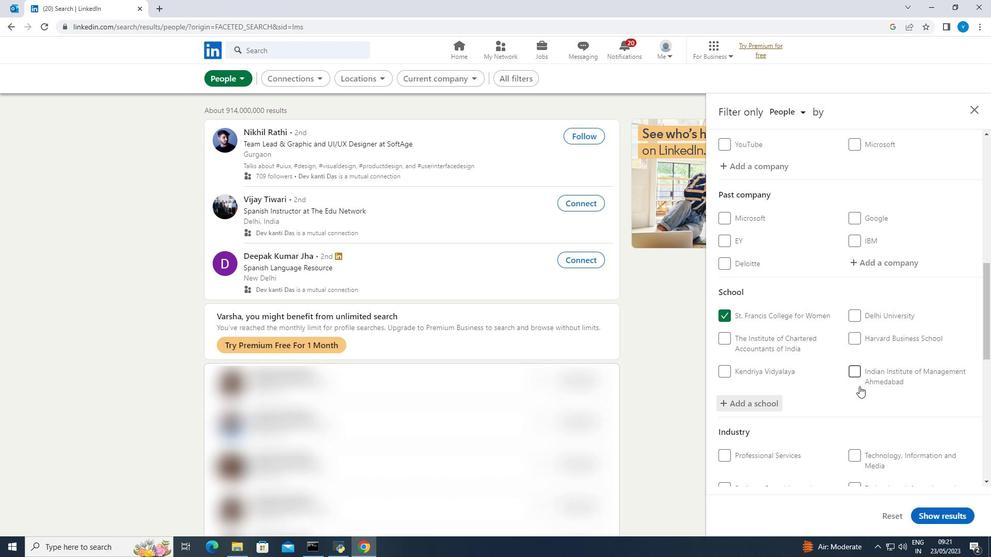 
Action: Mouse scrolled (859, 386) with delta (0, 0)
Screenshot: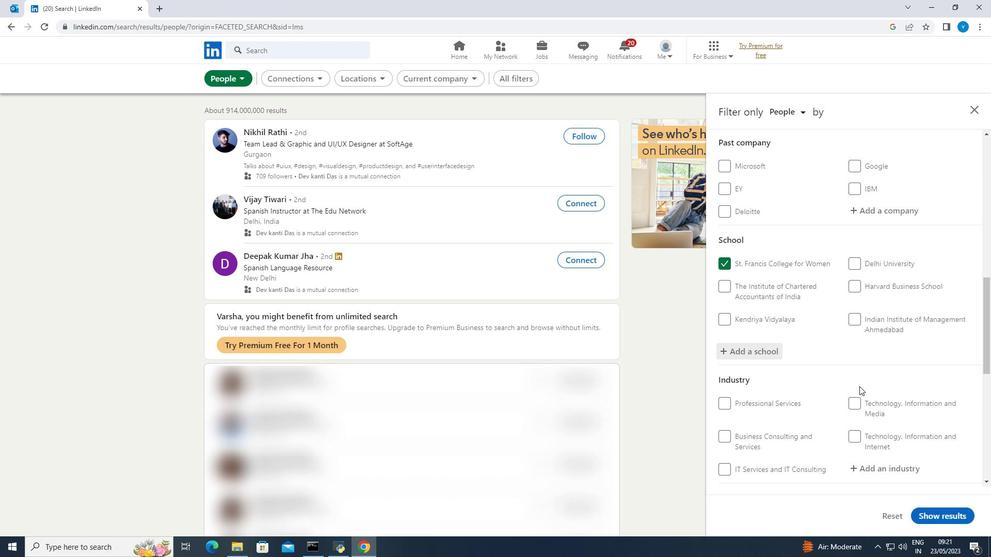 
Action: Mouse scrolled (859, 386) with delta (0, 0)
Screenshot: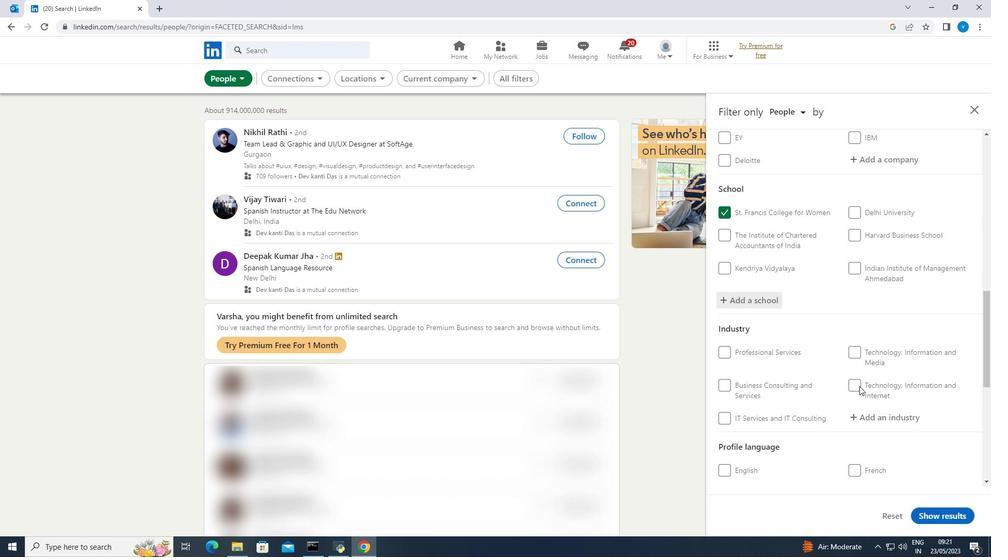 
Action: Mouse moved to (880, 369)
Screenshot: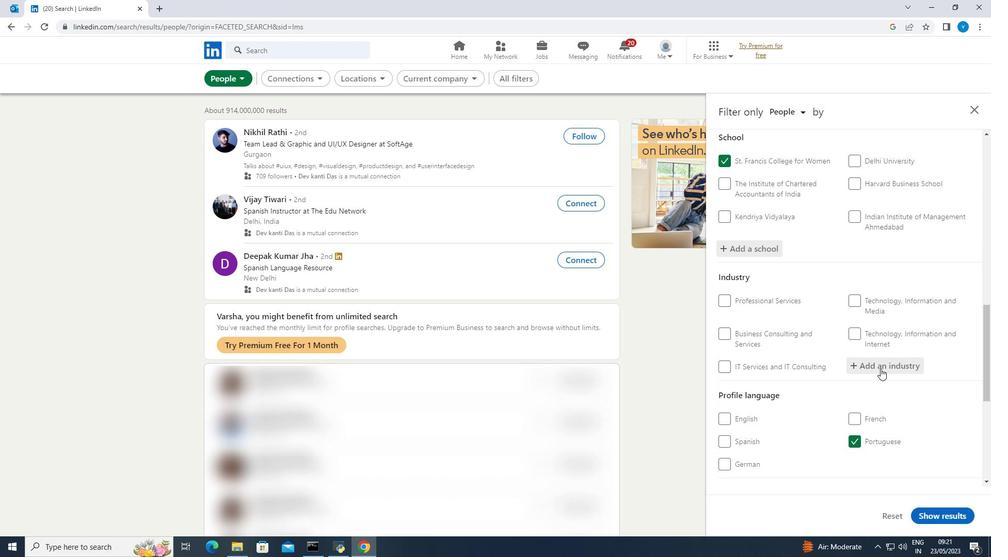 
Action: Mouse pressed left at (880, 369)
Screenshot: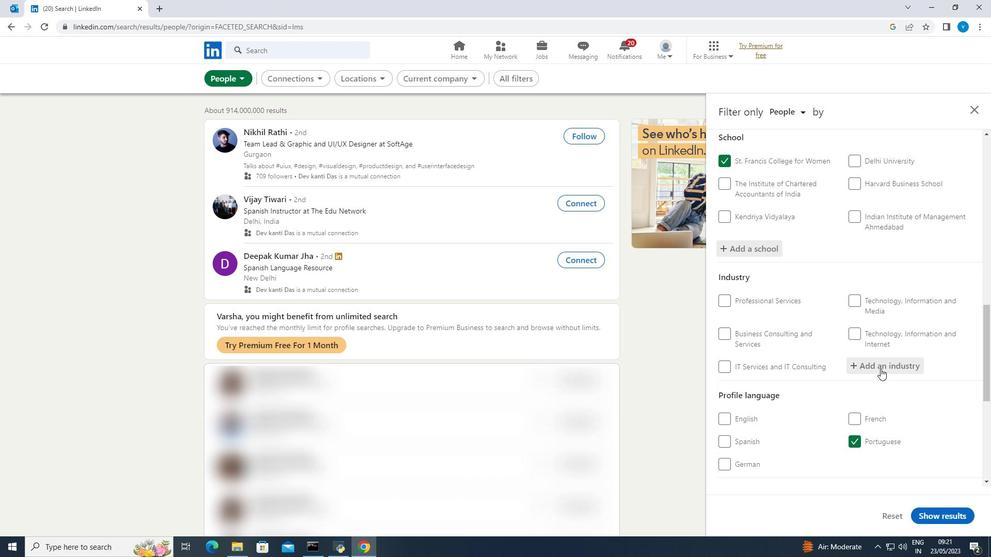 
Action: Key pressed <Key.shift><Key.shift><Key.shift><Key.shift>Technology
Screenshot: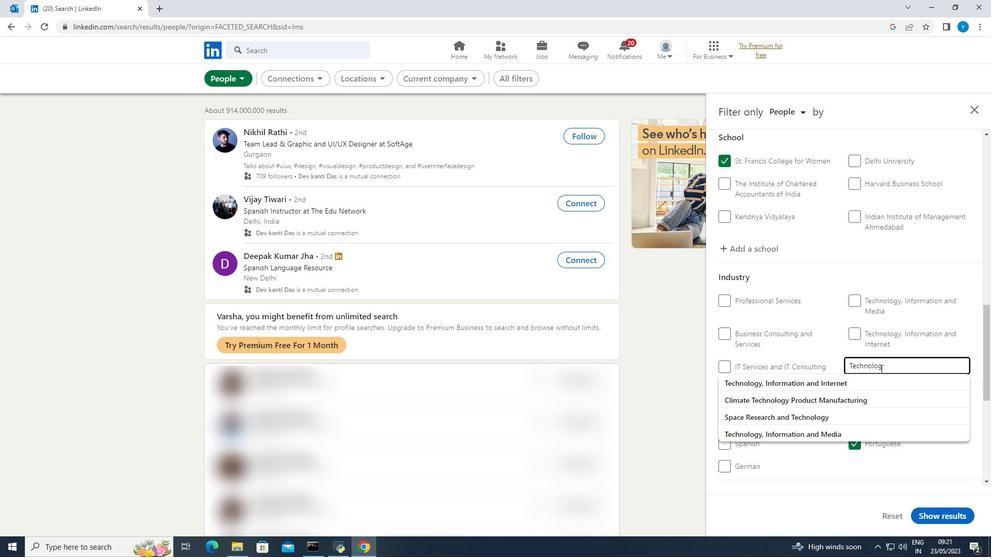 
Action: Mouse moved to (871, 379)
Screenshot: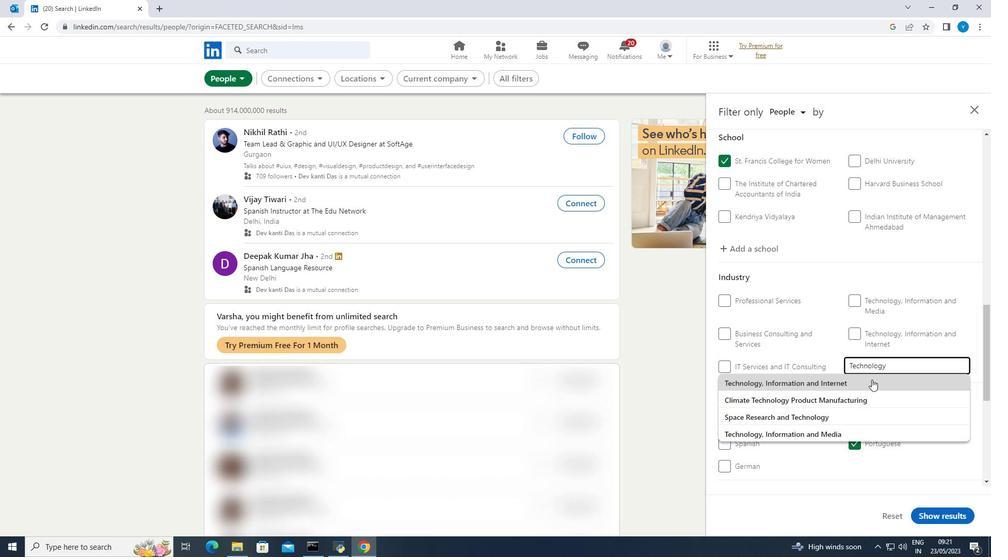 
Action: Mouse pressed left at (871, 379)
Screenshot: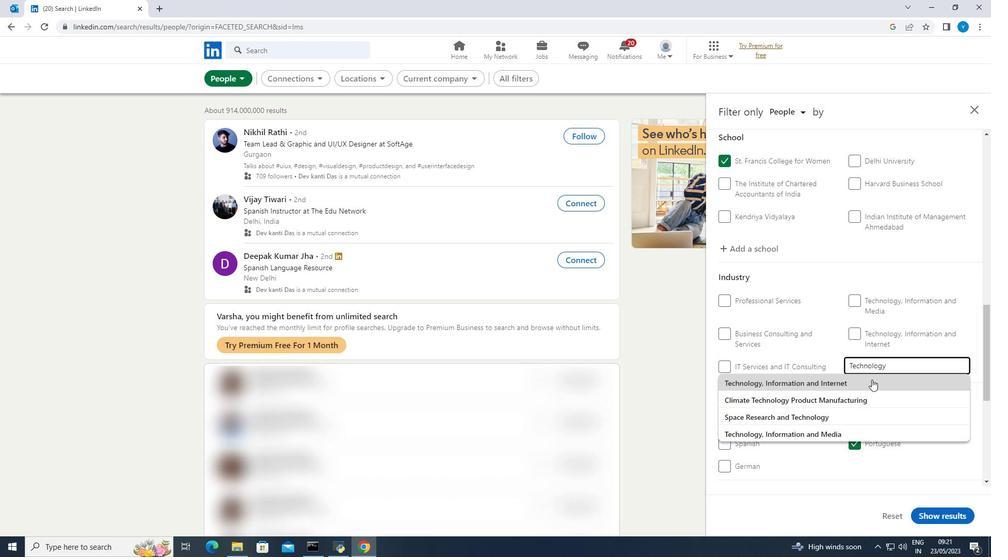 
Action: Mouse scrolled (871, 379) with delta (0, 0)
Screenshot: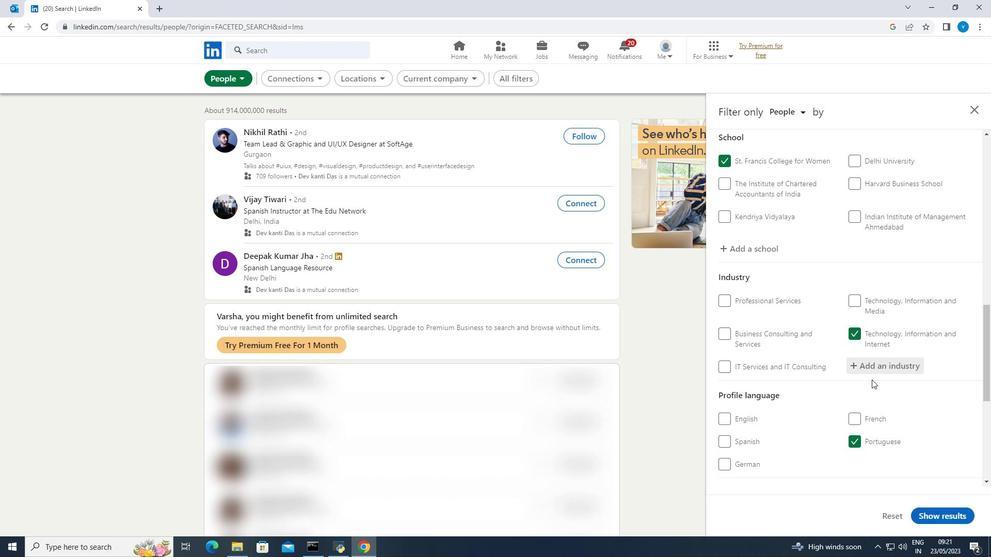 
Action: Mouse scrolled (871, 379) with delta (0, 0)
Screenshot: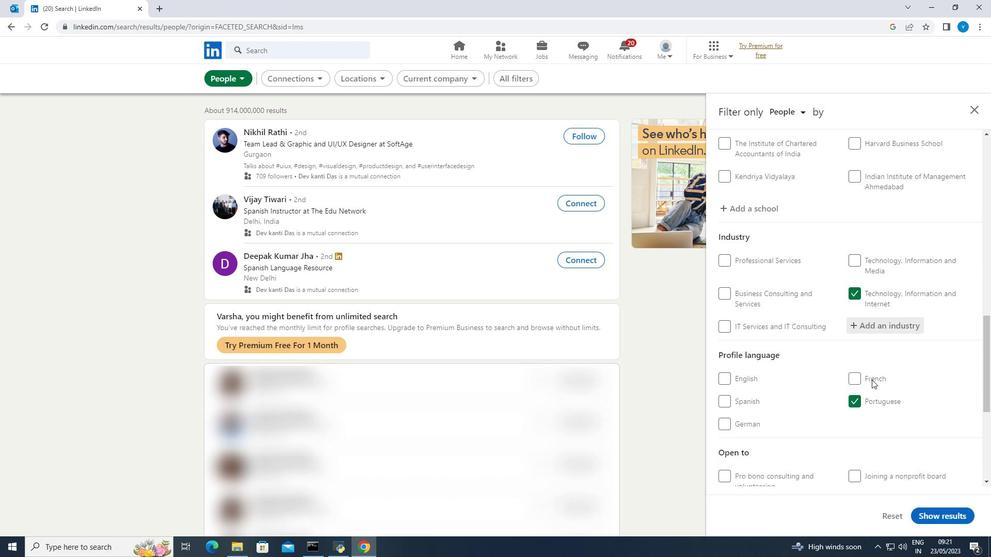 
Action: Mouse scrolled (871, 379) with delta (0, 0)
Screenshot: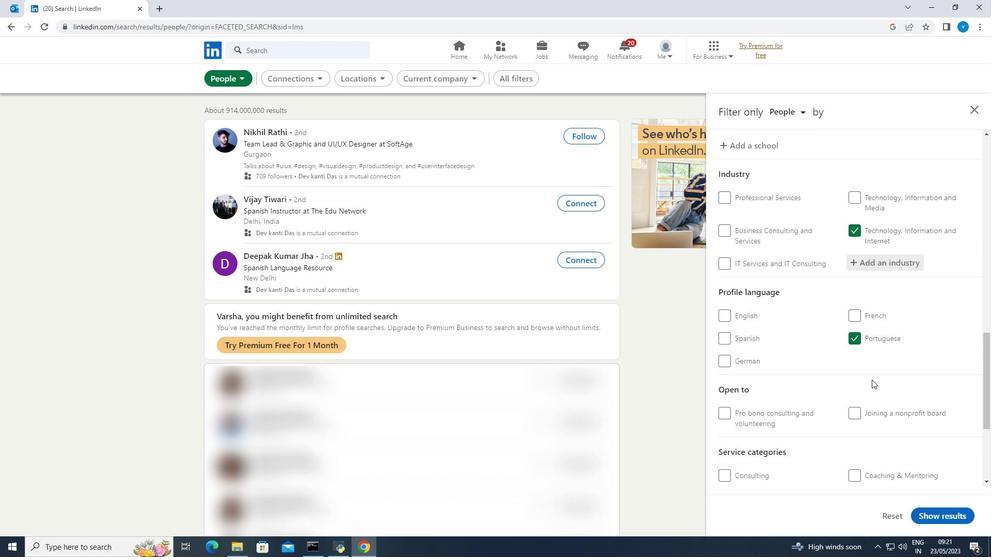 
Action: Mouse scrolled (871, 379) with delta (0, 0)
Screenshot: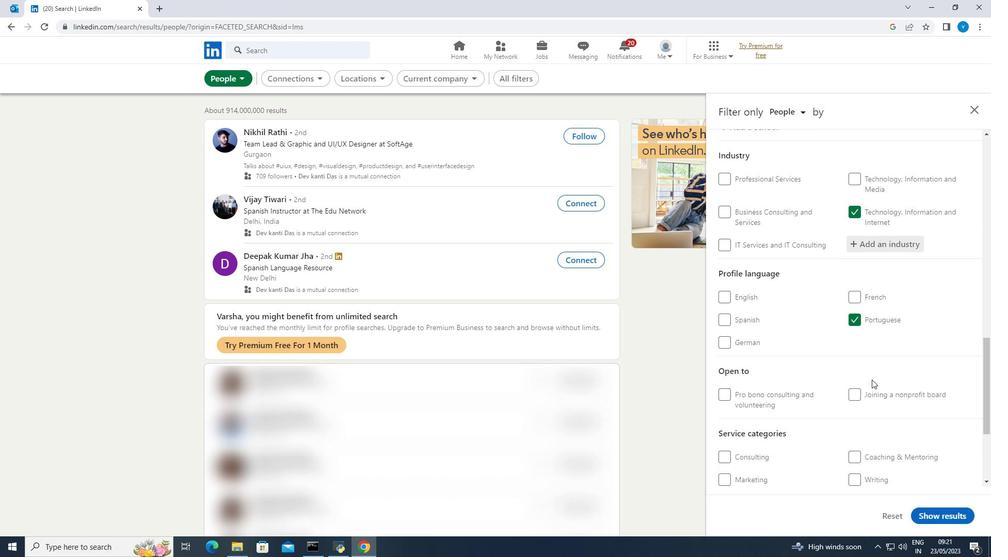 
Action: Mouse scrolled (871, 379) with delta (0, 0)
Screenshot: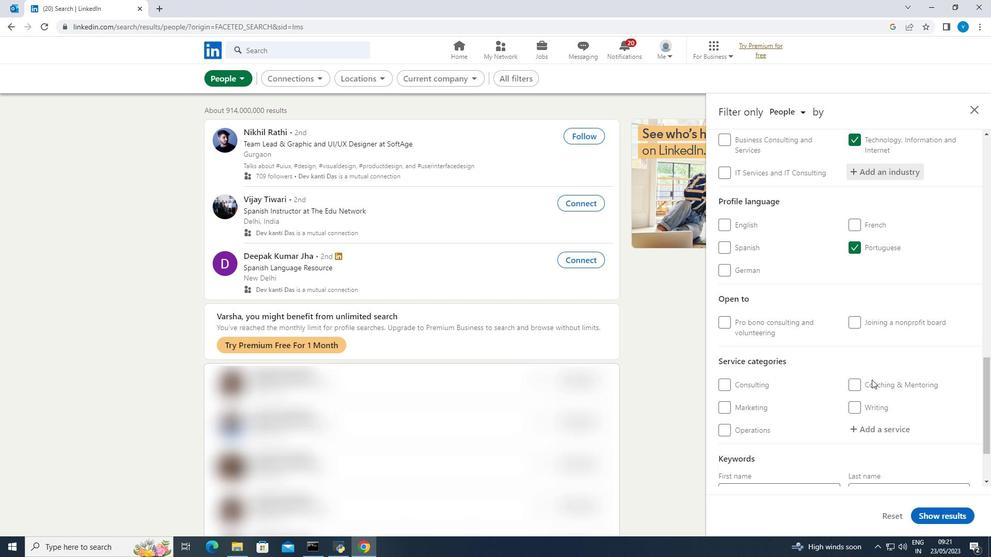
Action: Mouse moved to (878, 368)
Screenshot: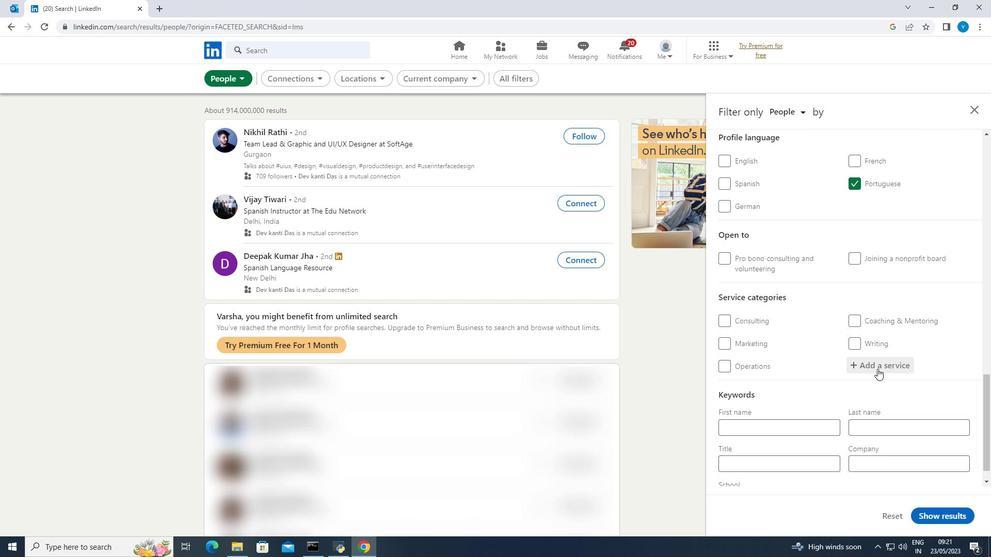 
Action: Mouse pressed left at (878, 368)
Screenshot: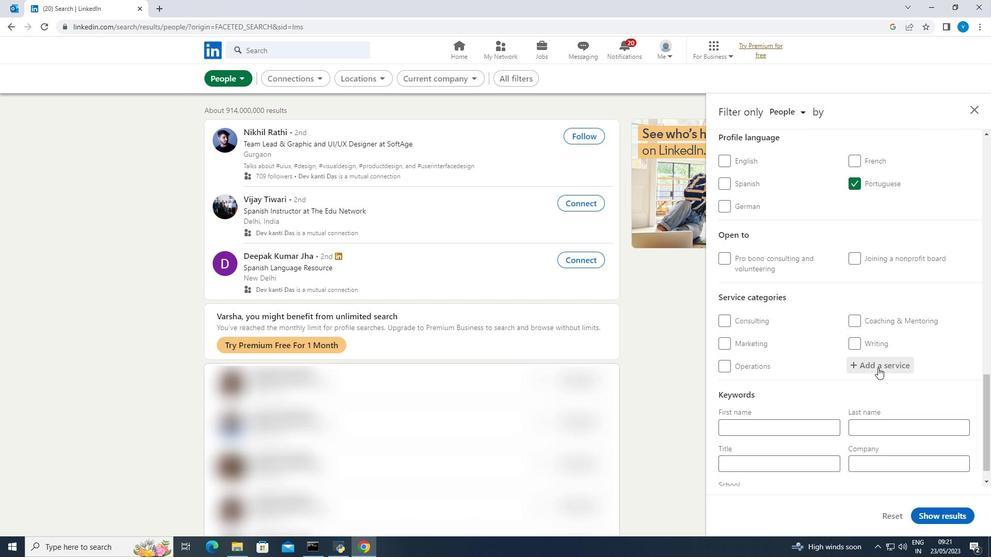 
Action: Key pressed <Key.shift><Key.shift><Key.shift>Budgeting
Screenshot: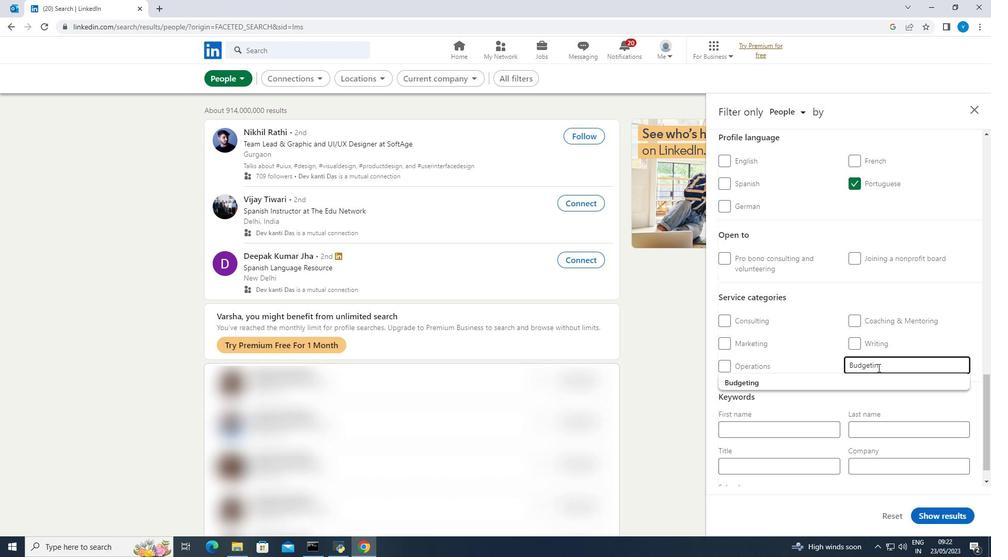 
Action: Mouse moved to (843, 379)
Screenshot: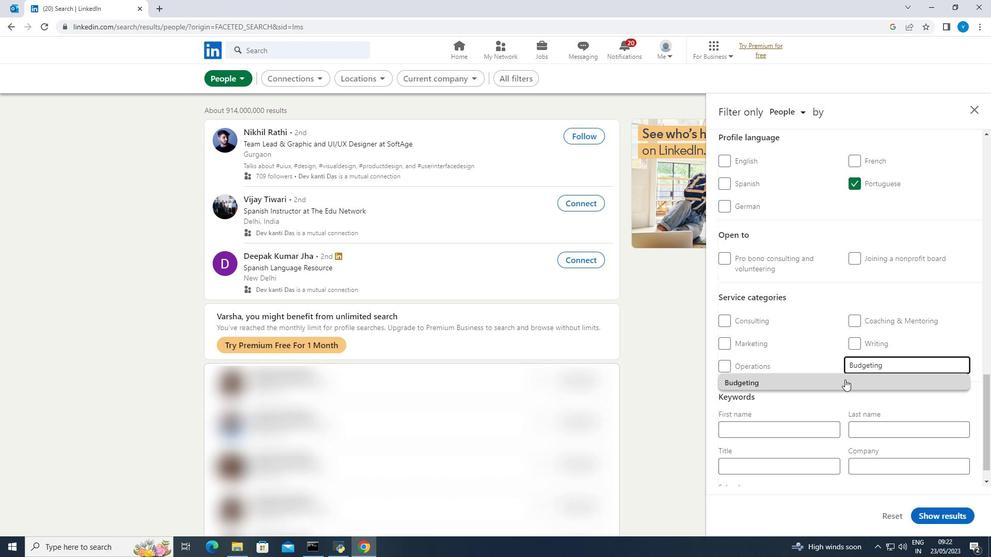 
Action: Mouse pressed left at (843, 379)
Screenshot: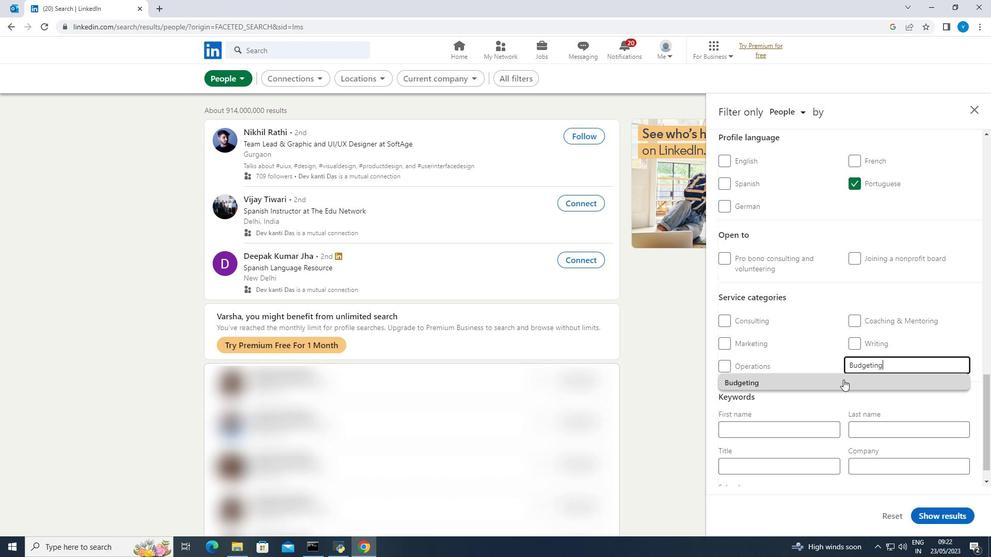 
Action: Mouse scrolled (843, 379) with delta (0, 0)
Screenshot: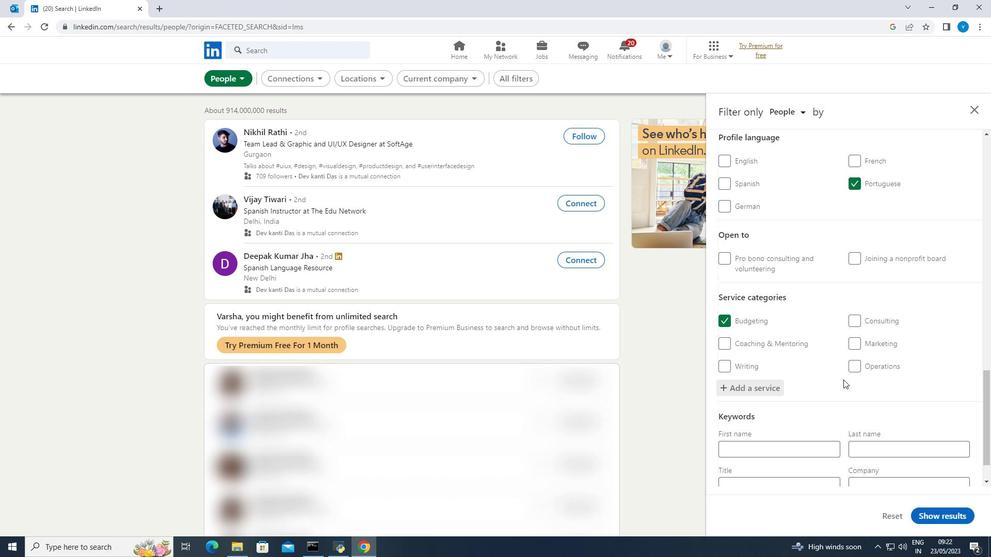 
Action: Mouse moved to (843, 380)
Screenshot: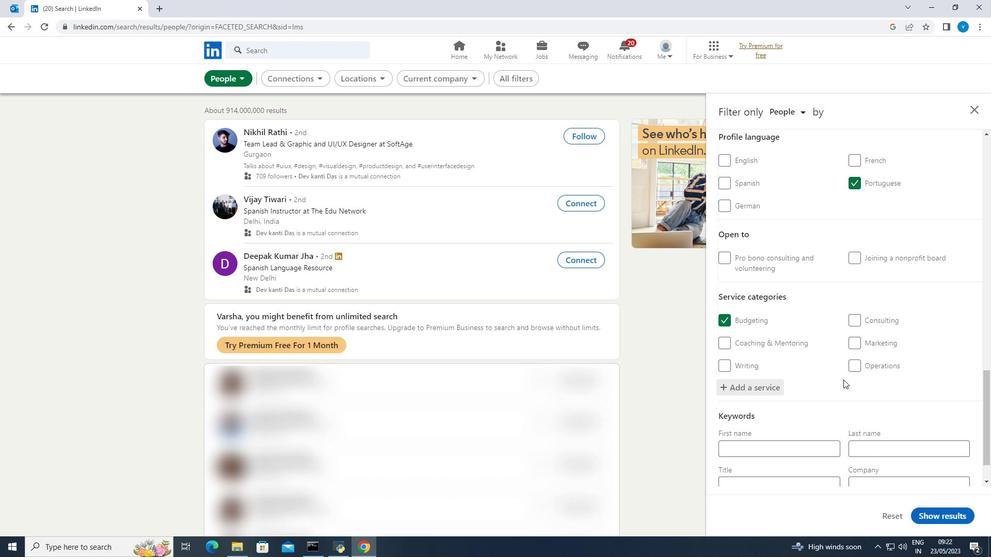 
Action: Mouse scrolled (843, 379) with delta (0, 0)
Screenshot: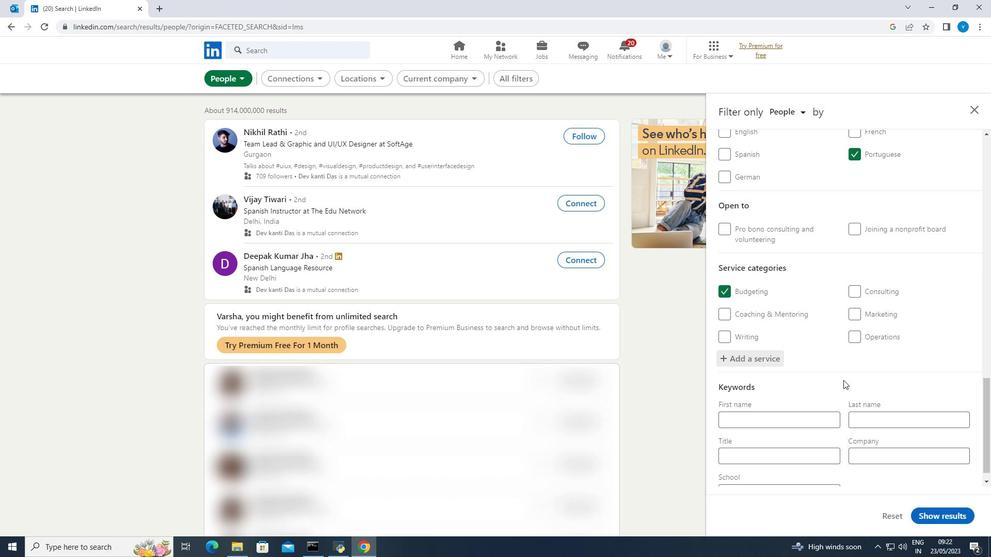 
Action: Mouse scrolled (843, 379) with delta (0, 0)
Screenshot: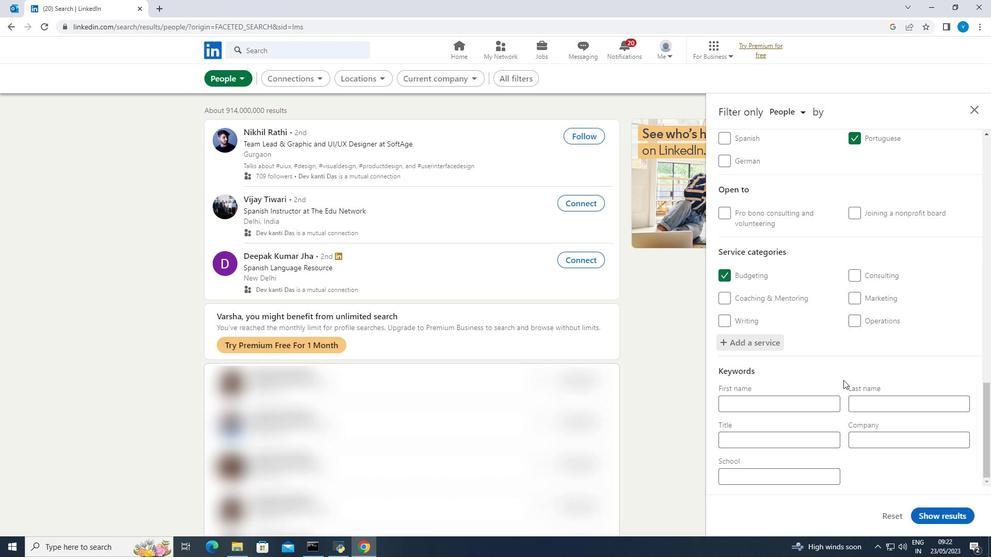 
Action: Mouse moved to (828, 440)
Screenshot: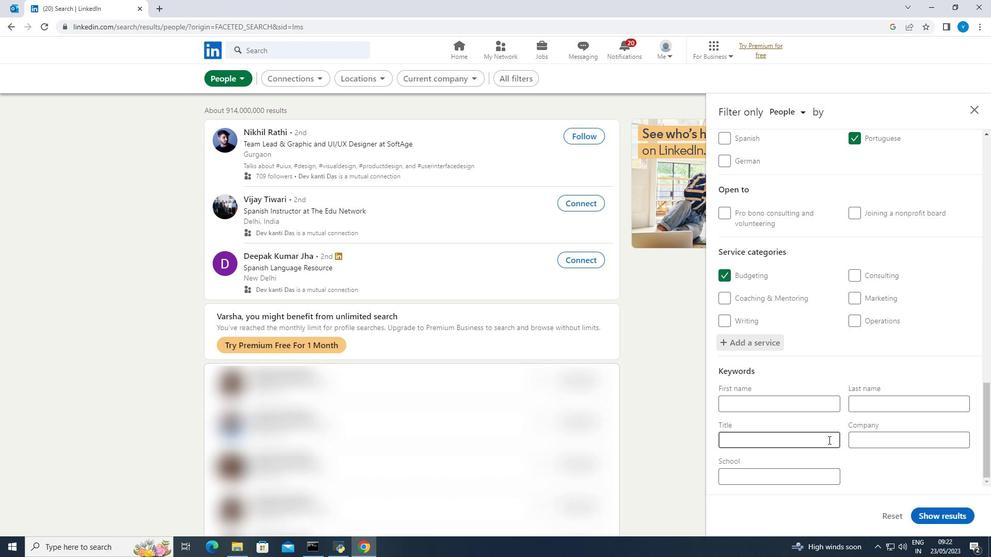 
Action: Mouse pressed left at (828, 440)
Screenshot: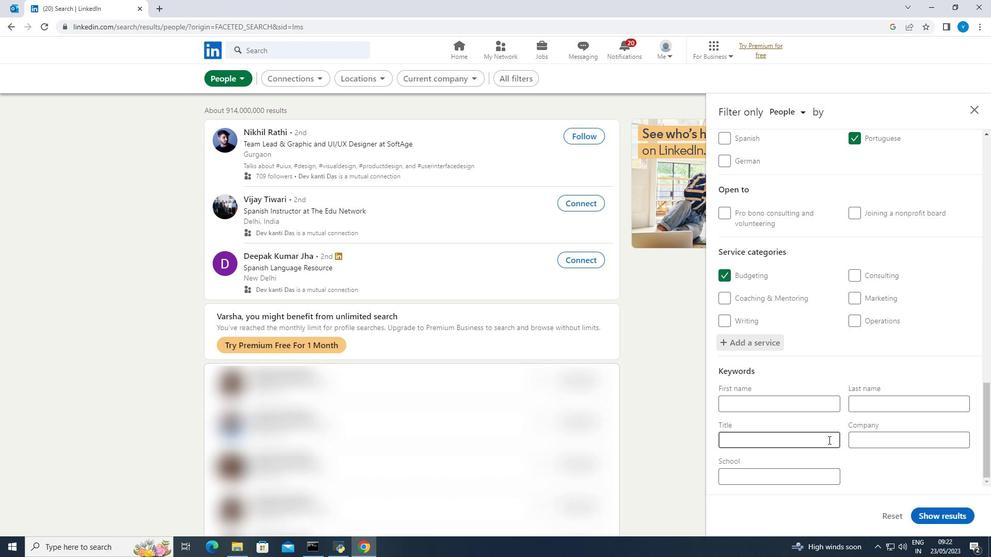 
Action: Key pressed <Key.shift>Animal<Key.space><Key.shift><Key.shift><Key.shift>Shelter<Key.space><Key.shift><Key.shift><Key.shift><Key.shift>Board<Key.space><Key.shift><Key.shift><Key.shift>Member
Screenshot: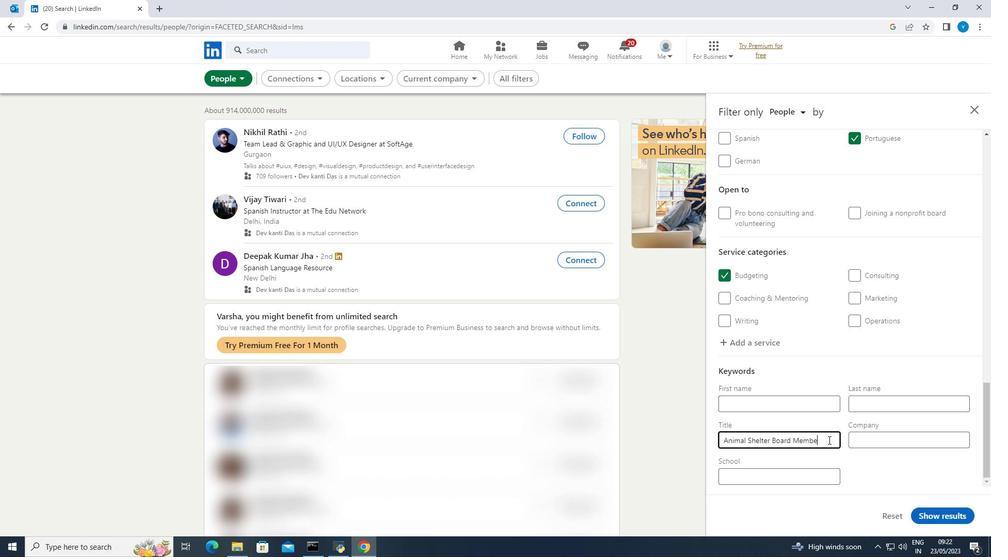 
Action: Mouse moved to (927, 514)
Screenshot: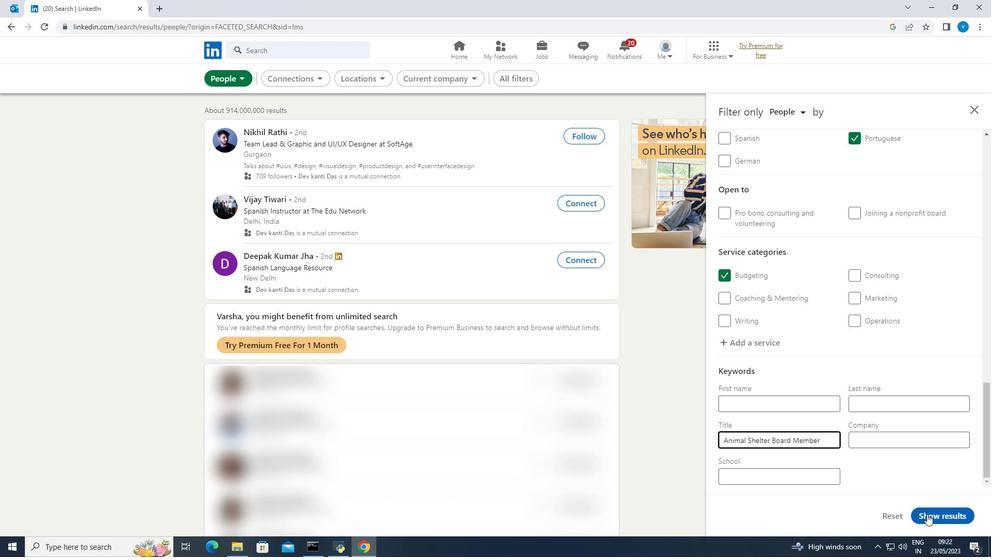 
Action: Mouse pressed left at (927, 514)
Screenshot: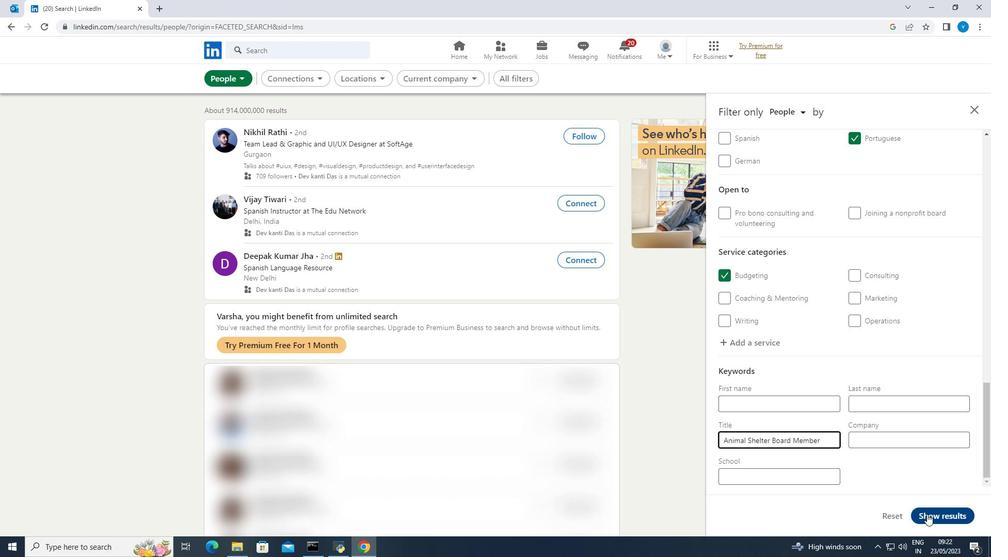 
